 Task: Font style For heading Use Browallia New with yellow colour. font size for heading '24 Pt. 'Change the font style of data to Browallia Newand font size to  16 Pt. Change the alignment of both headline & data to  Align top. In the sheet  Attendance Sheet for Weekly Monitoringbook
Action: Mouse moved to (48, 136)
Screenshot: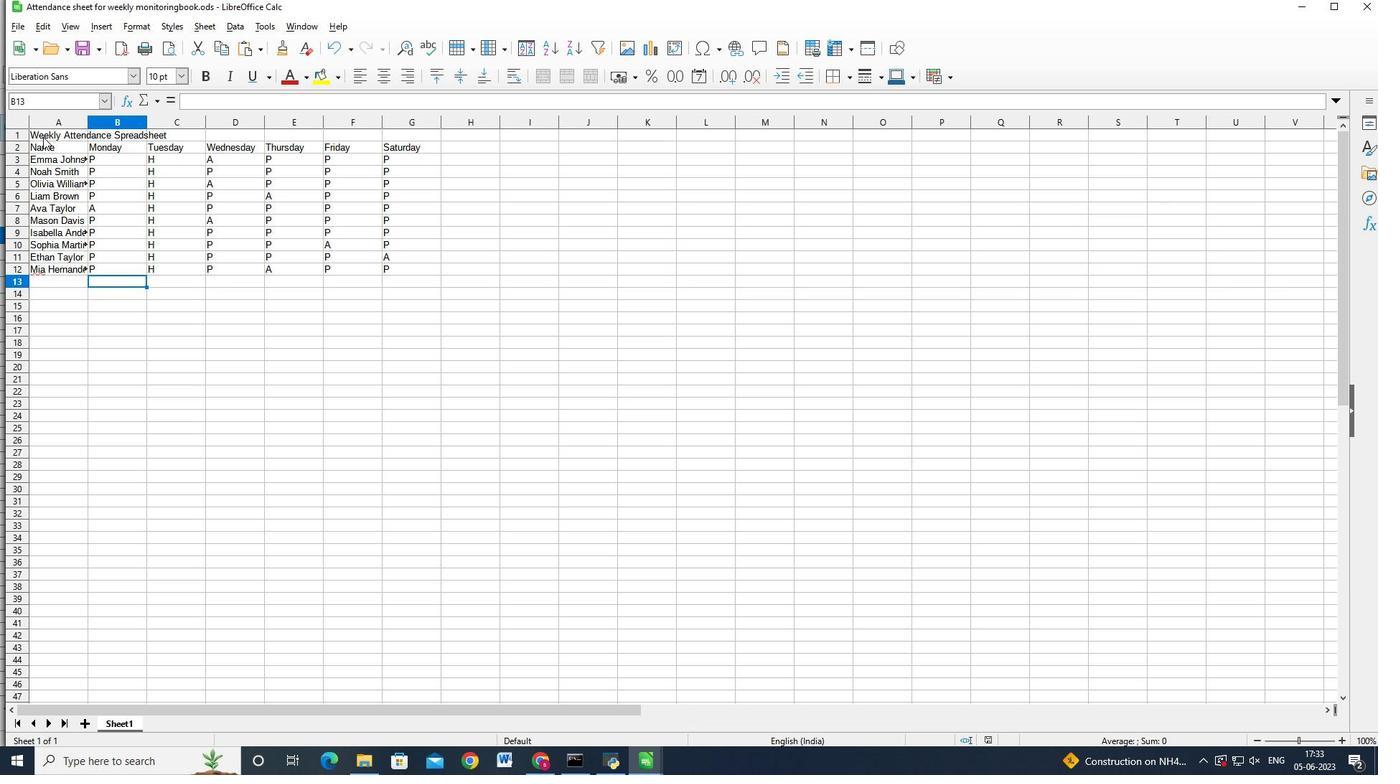 
Action: Mouse pressed left at (48, 136)
Screenshot: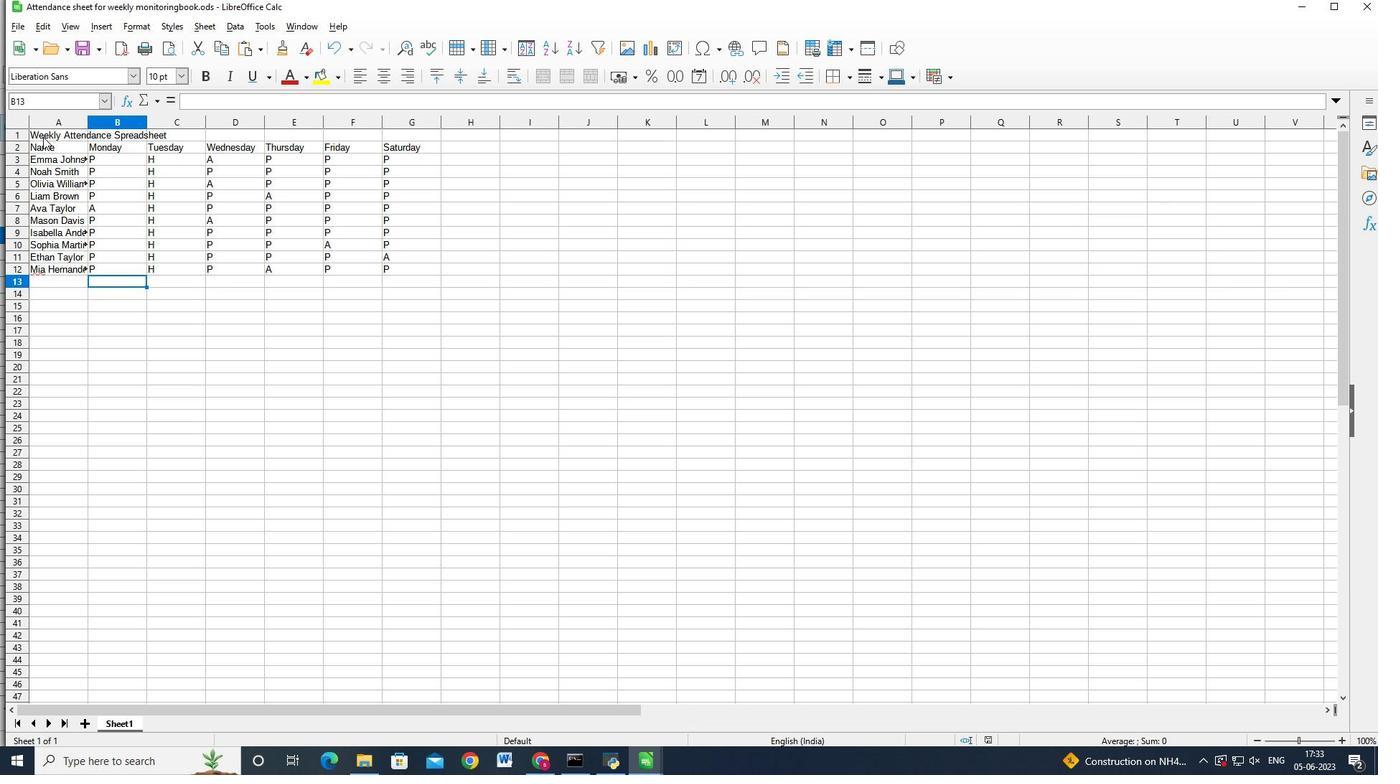 
Action: Mouse moved to (68, 132)
Screenshot: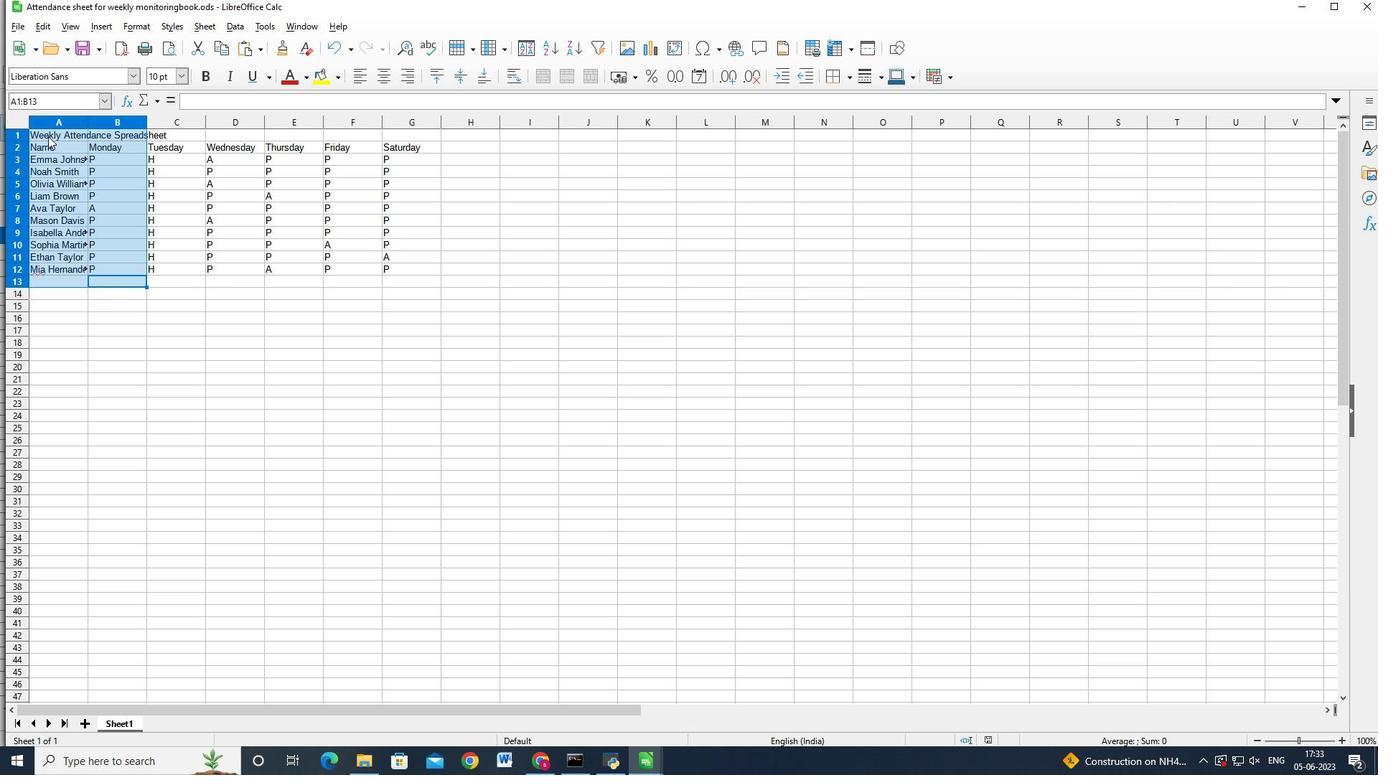 
Action: Mouse pressed left at (68, 132)
Screenshot: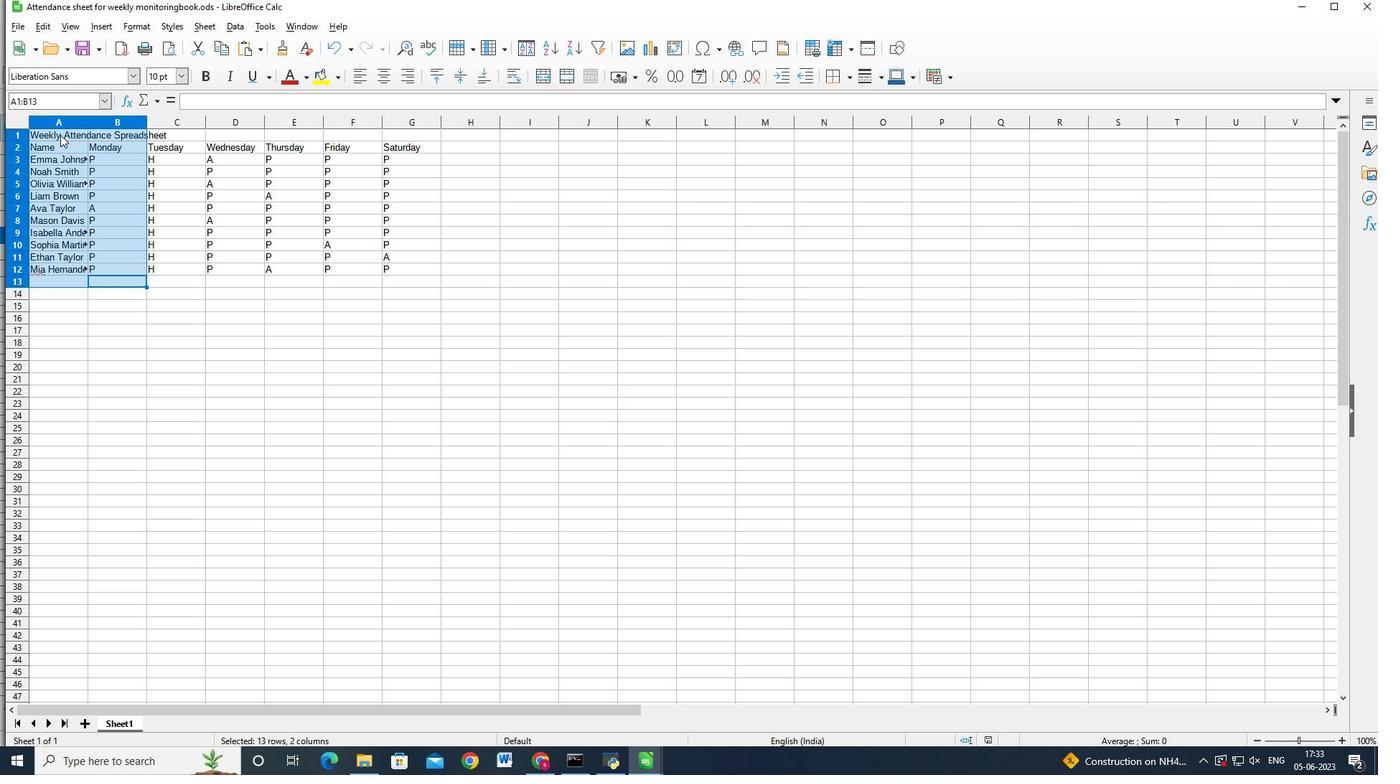 
Action: Mouse moved to (283, 284)
Screenshot: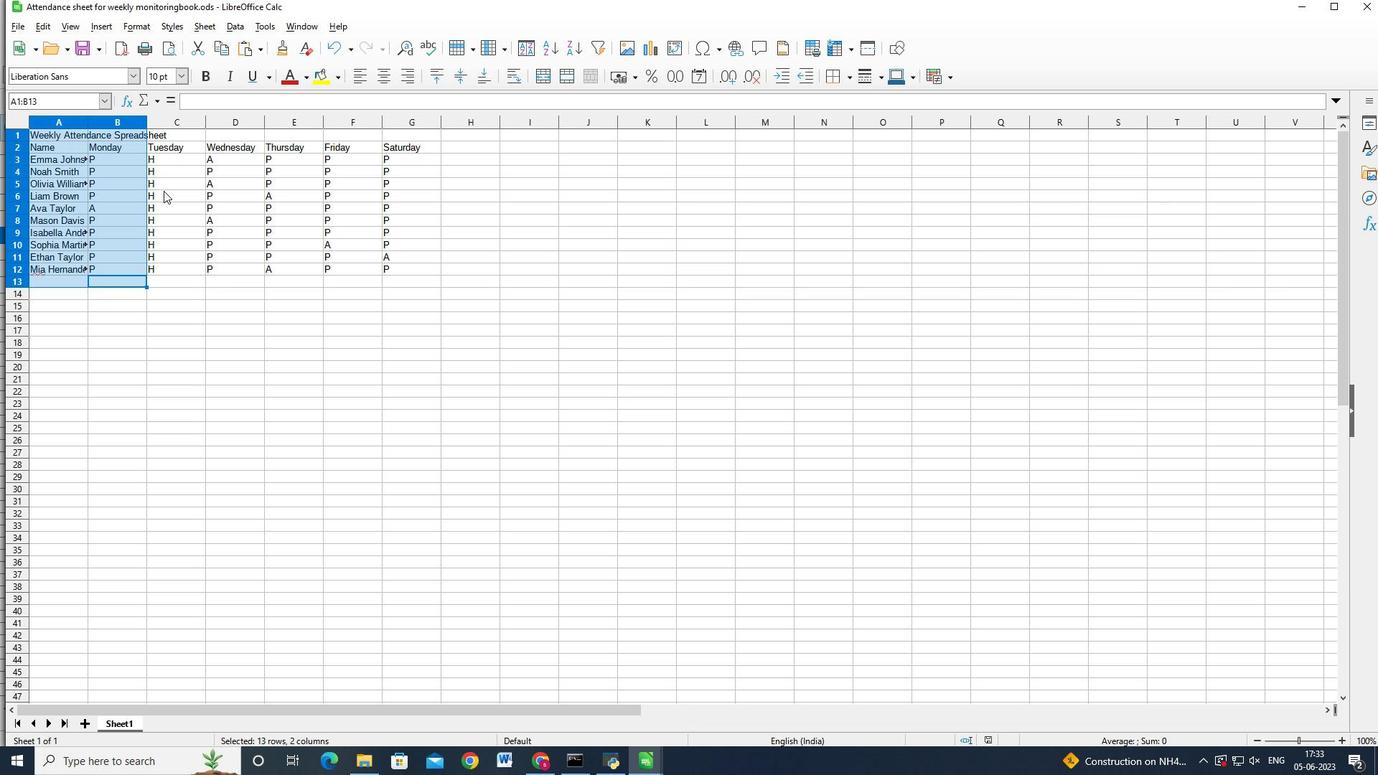 
Action: Mouse pressed right at (283, 284)
Screenshot: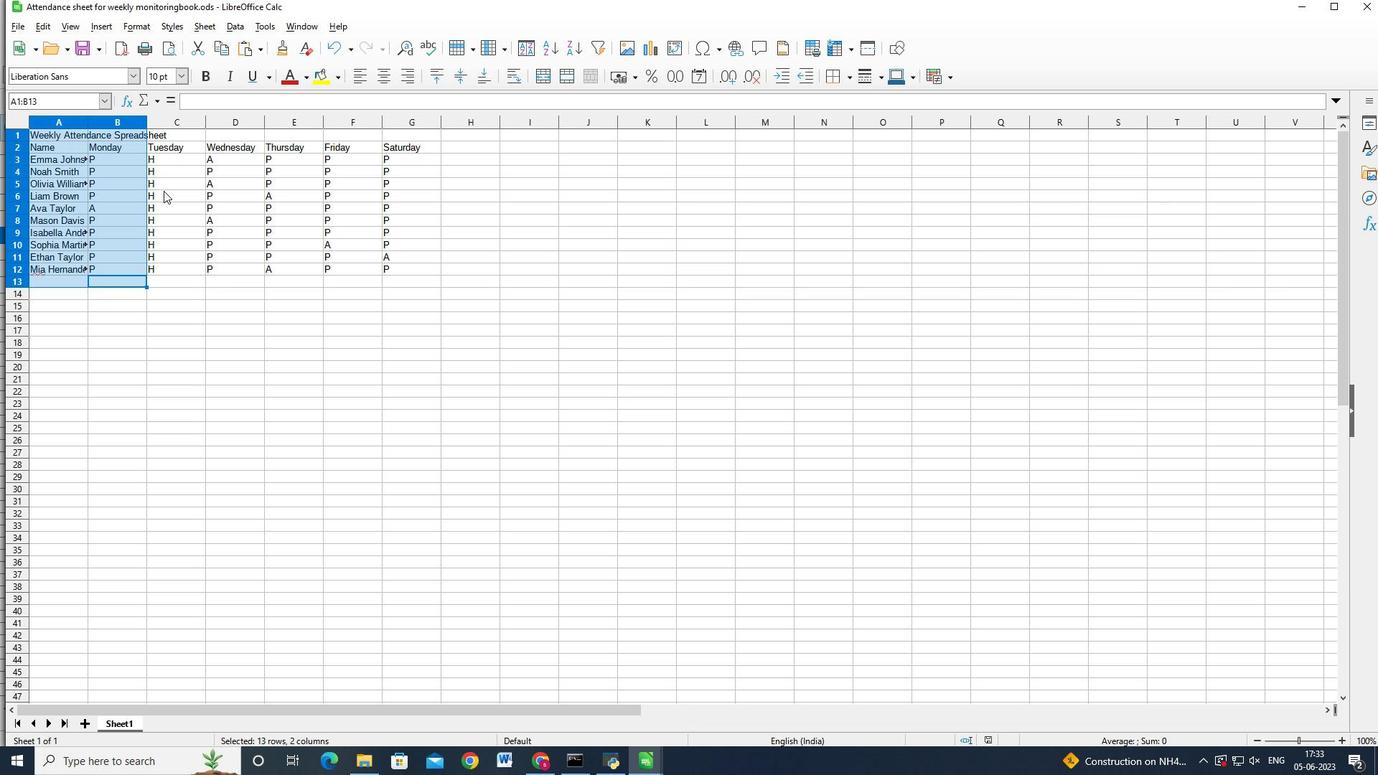 
Action: Mouse moved to (242, 347)
Screenshot: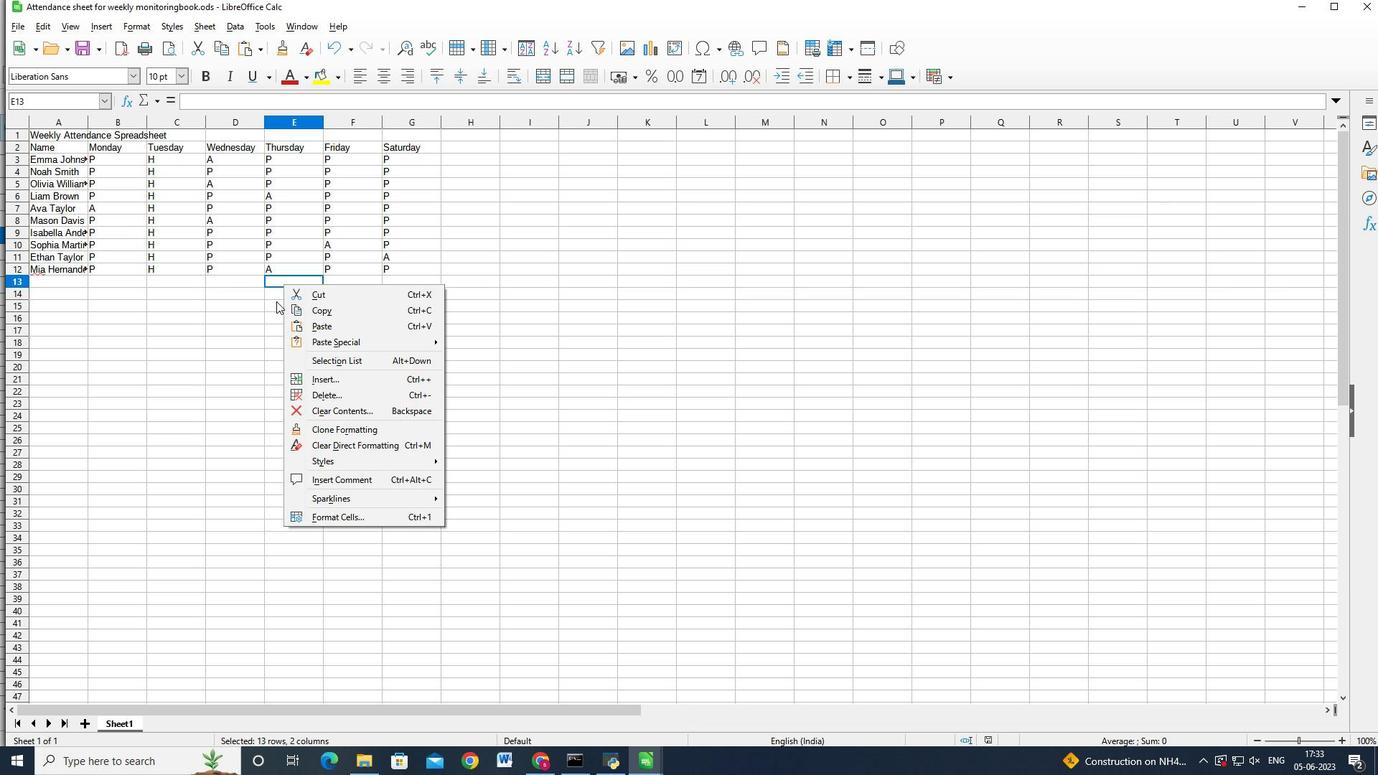 
Action: Mouse pressed left at (242, 347)
Screenshot: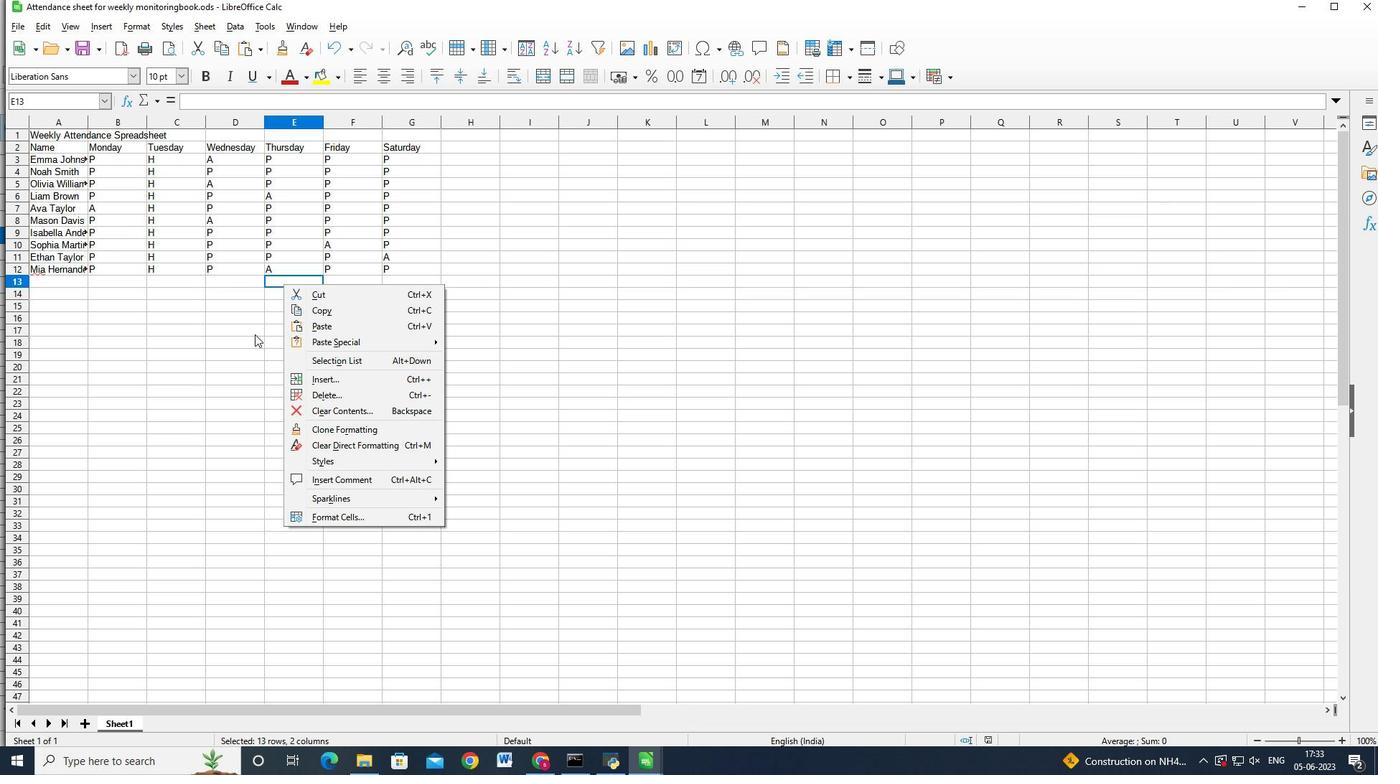 
Action: Mouse moved to (111, 129)
Screenshot: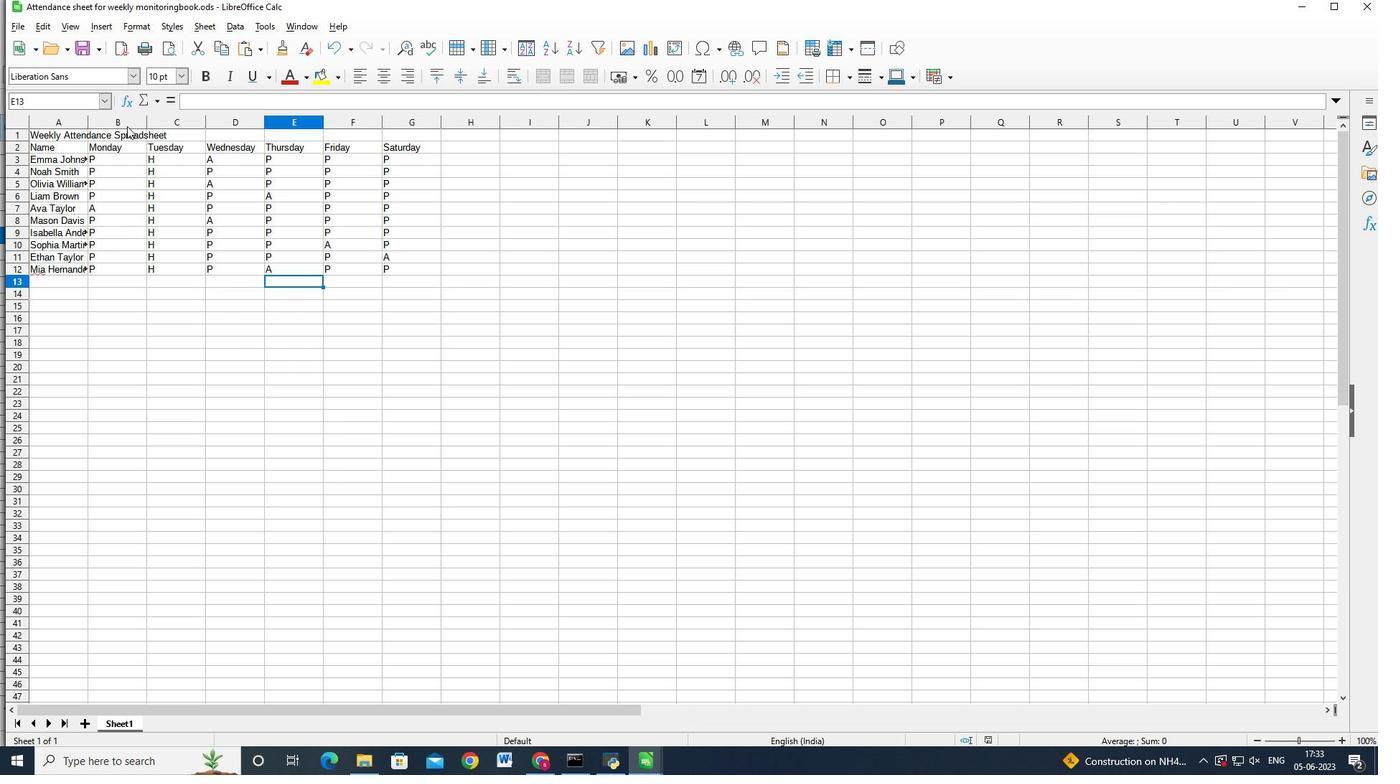 
Action: Key pressed <Key.up><Key.up><Key.up><Key.up><Key.left><Key.left><Key.up><Key.up><Key.up><Key.left><Key.left><Key.up><Key.up><Key.up><Key.up><Key.up><Key.shift><Key.right><Key.right>
Screenshot: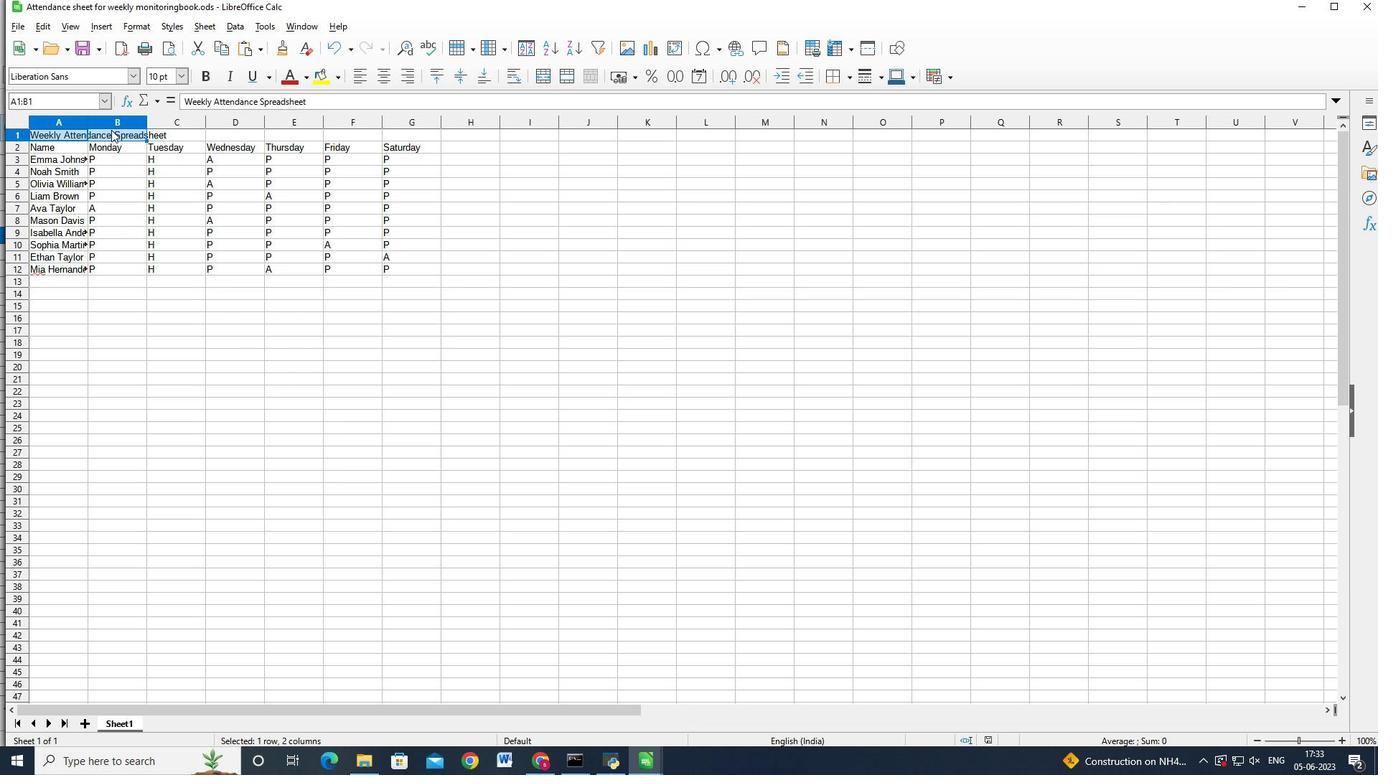 
Action: Mouse moved to (74, 78)
Screenshot: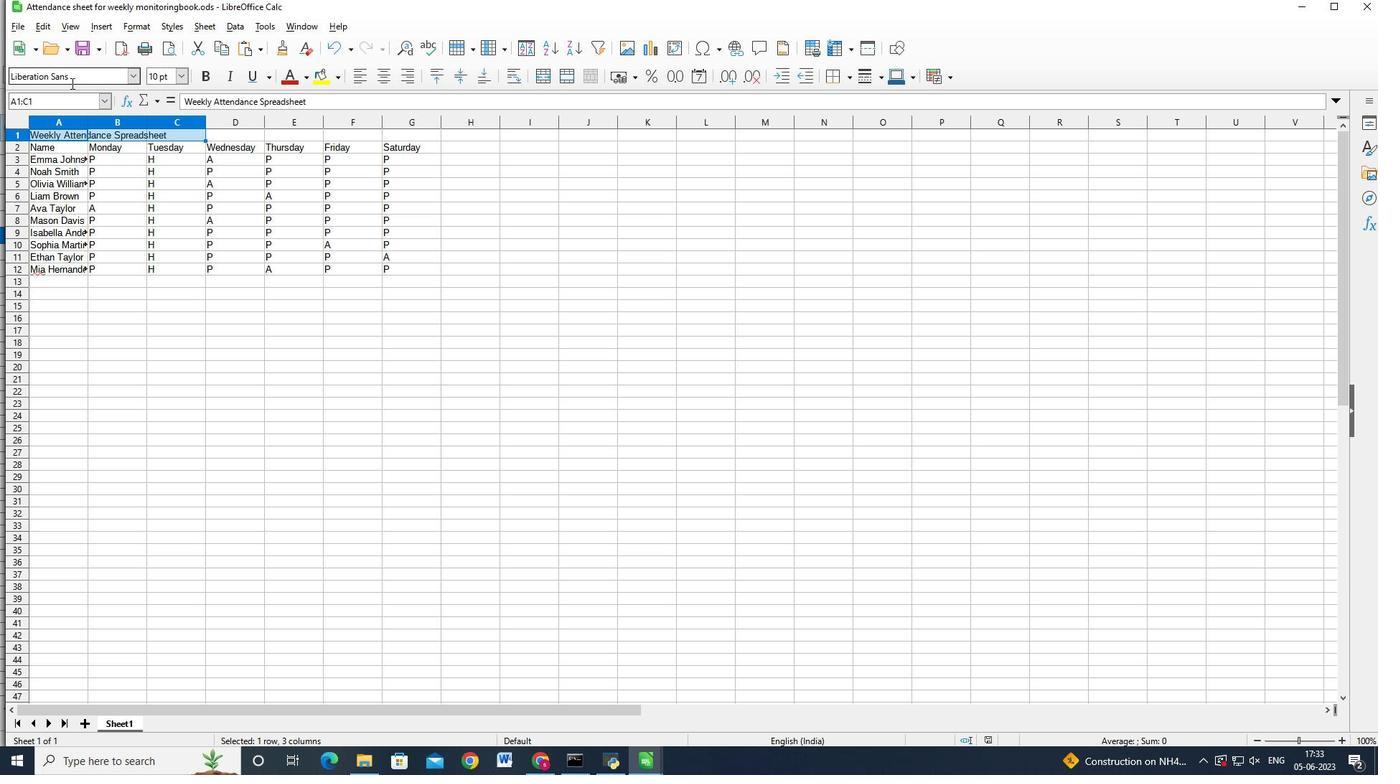 
Action: Mouse pressed left at (74, 78)
Screenshot: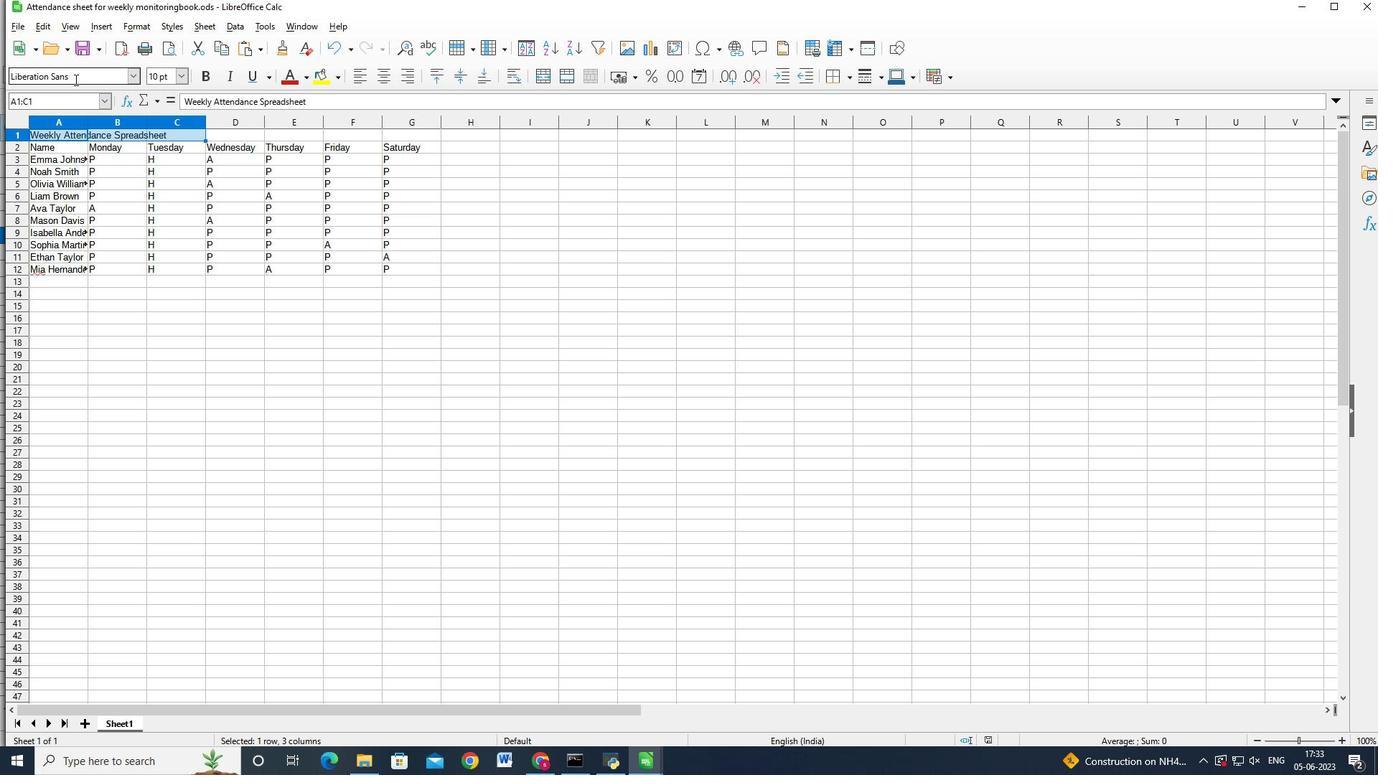 
Action: Key pressed <Key.backspace><Key.backspace><Key.backspace><Key.backspace><Key.backspace><Key.backspace><Key.backspace><Key.backspace><Key.backspace><Key.backspace><Key.backspace><Key.backspace><Key.backspace><Key.backspace><Key.backspace><Key.shift>Browallia<Key.space><Key.shift>Nw<Key.enter>
Screenshot: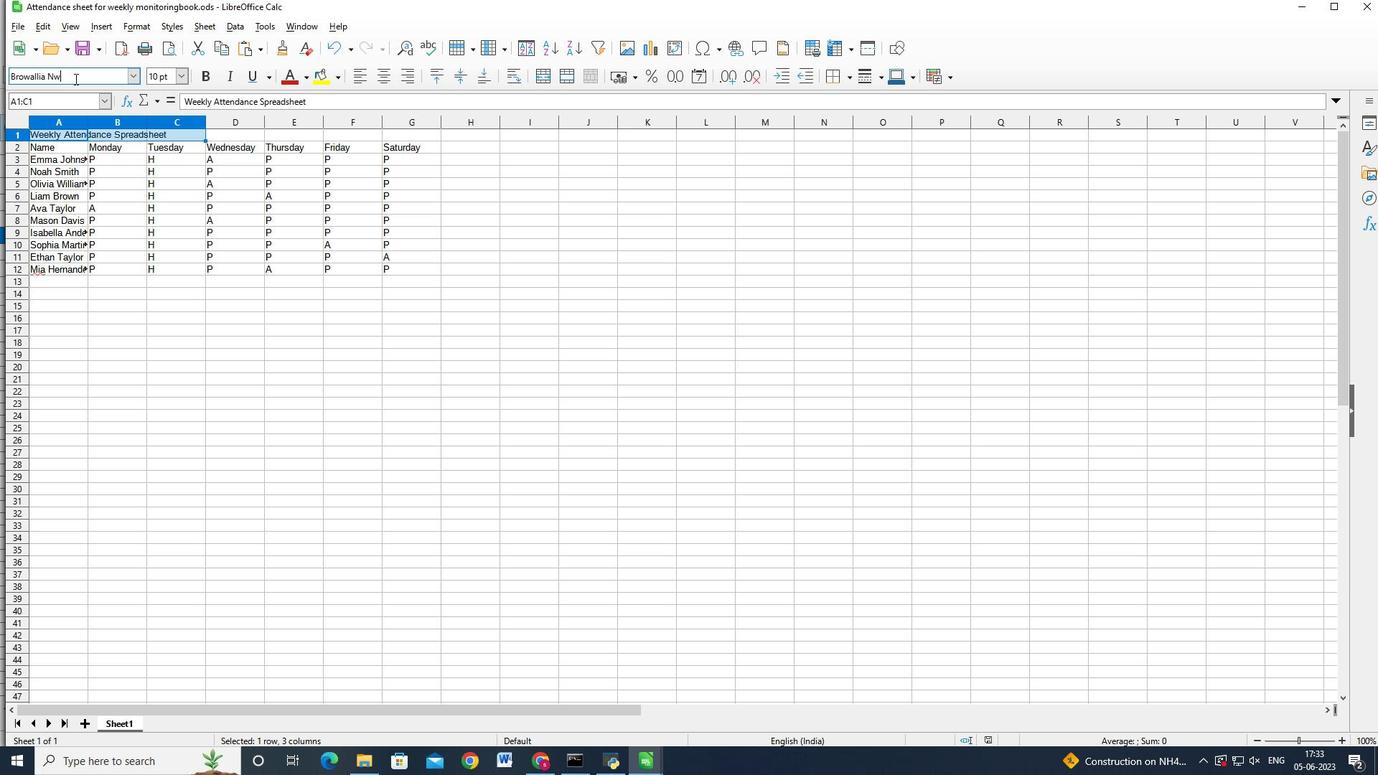 
Action: Mouse pressed left at (74, 78)
Screenshot: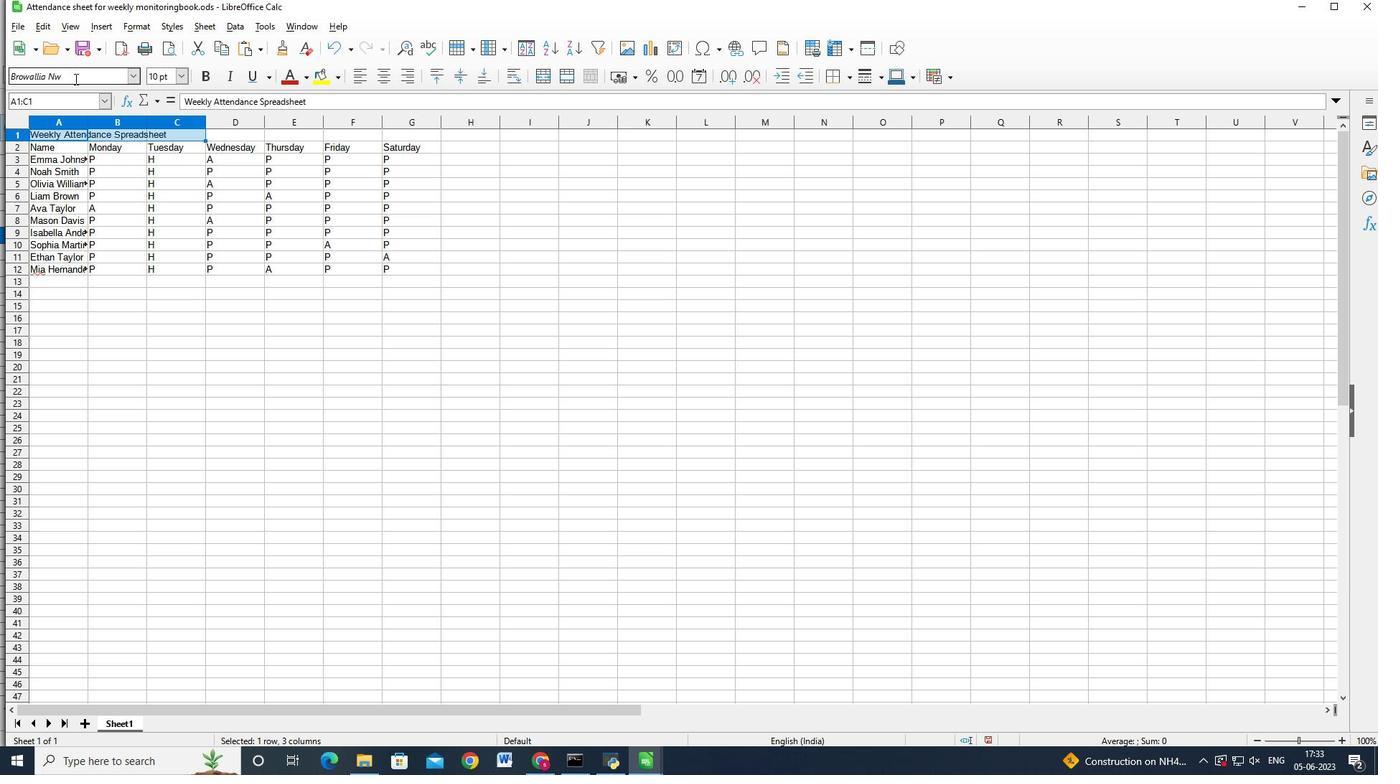 
Action: Key pressed <Key.backspace>ew<Key.enter>
Screenshot: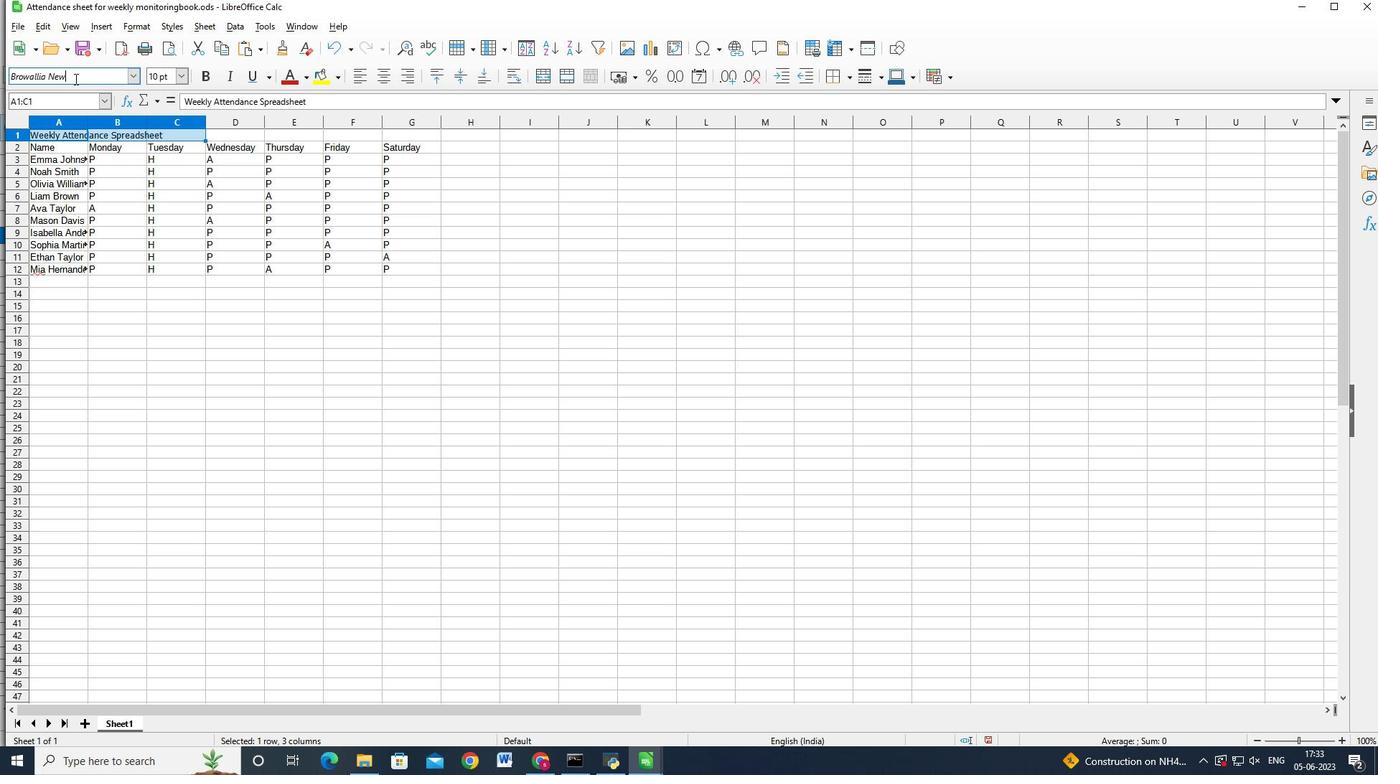 
Action: Mouse moved to (303, 76)
Screenshot: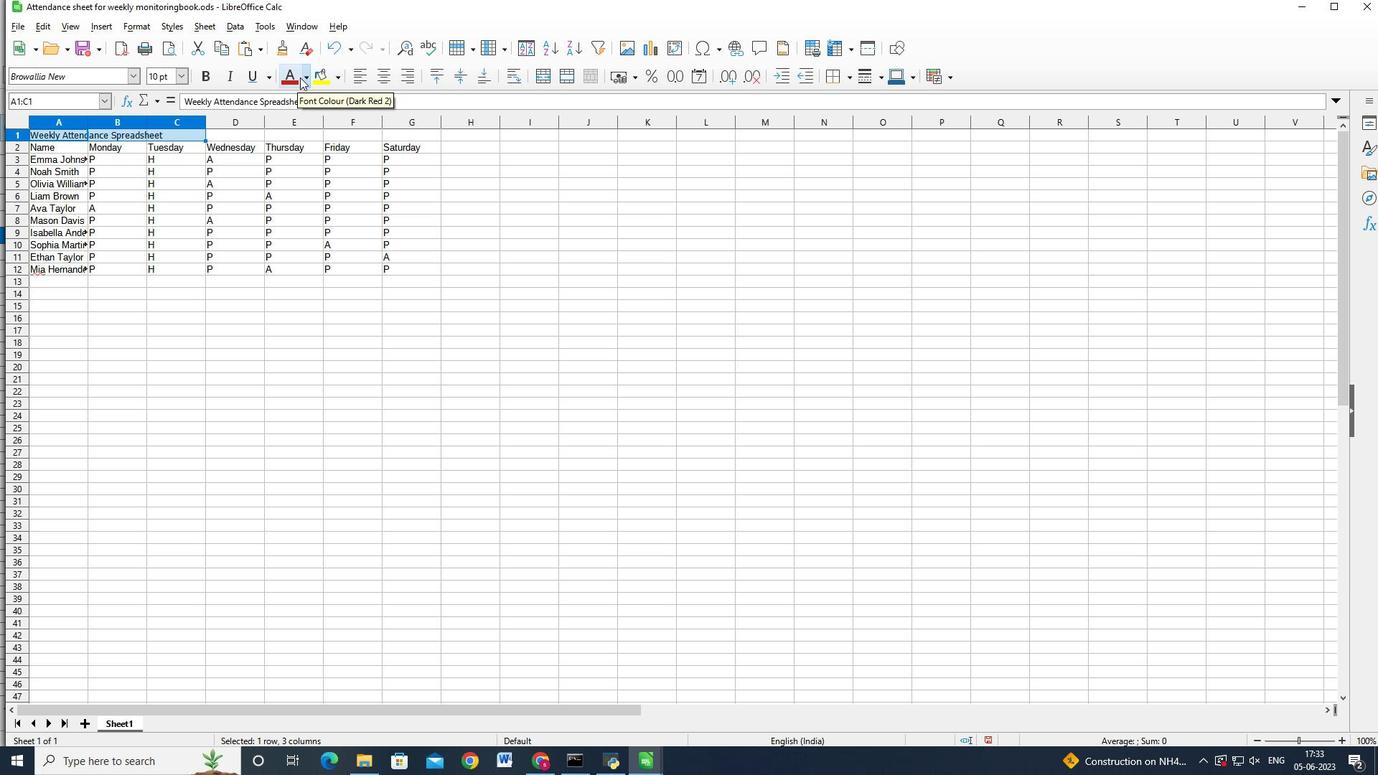 
Action: Mouse pressed left at (303, 76)
Screenshot: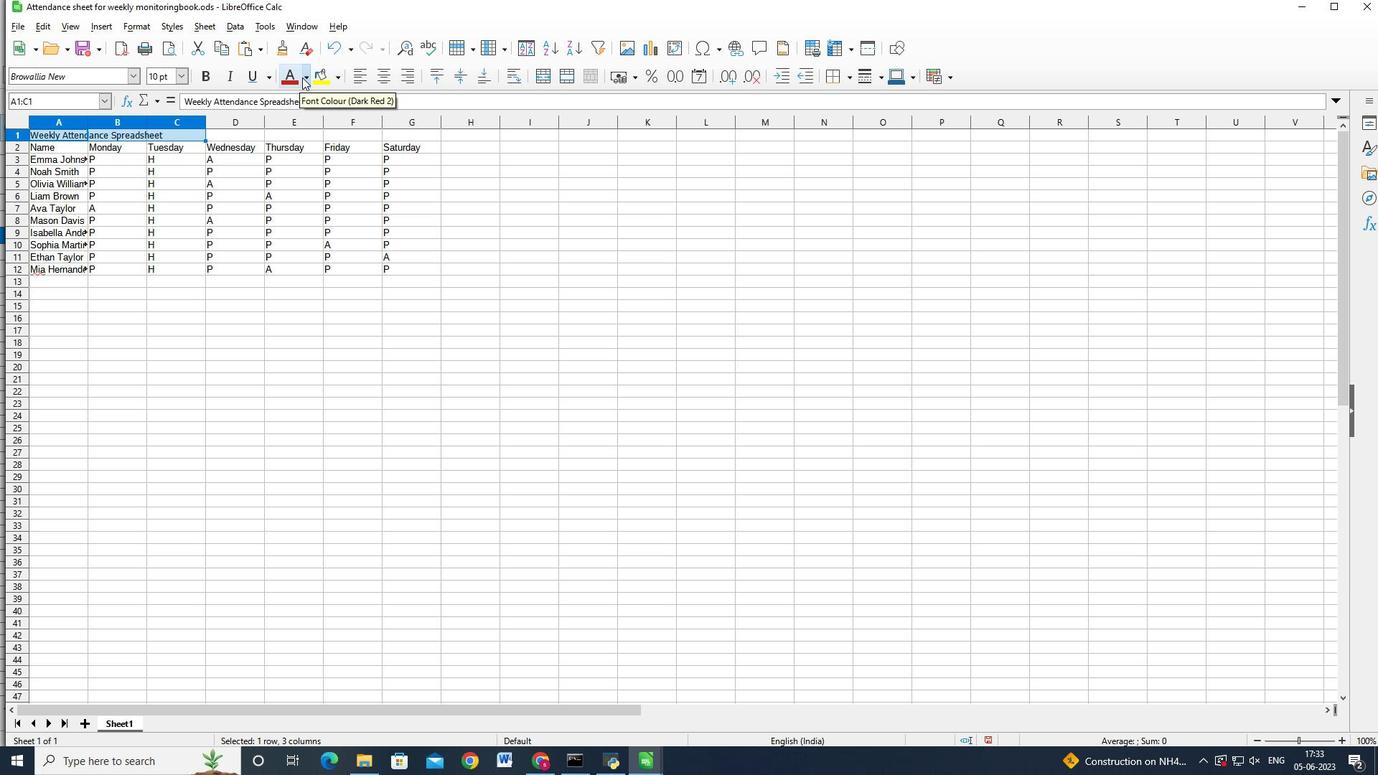 
Action: Mouse moved to (401, 308)
Screenshot: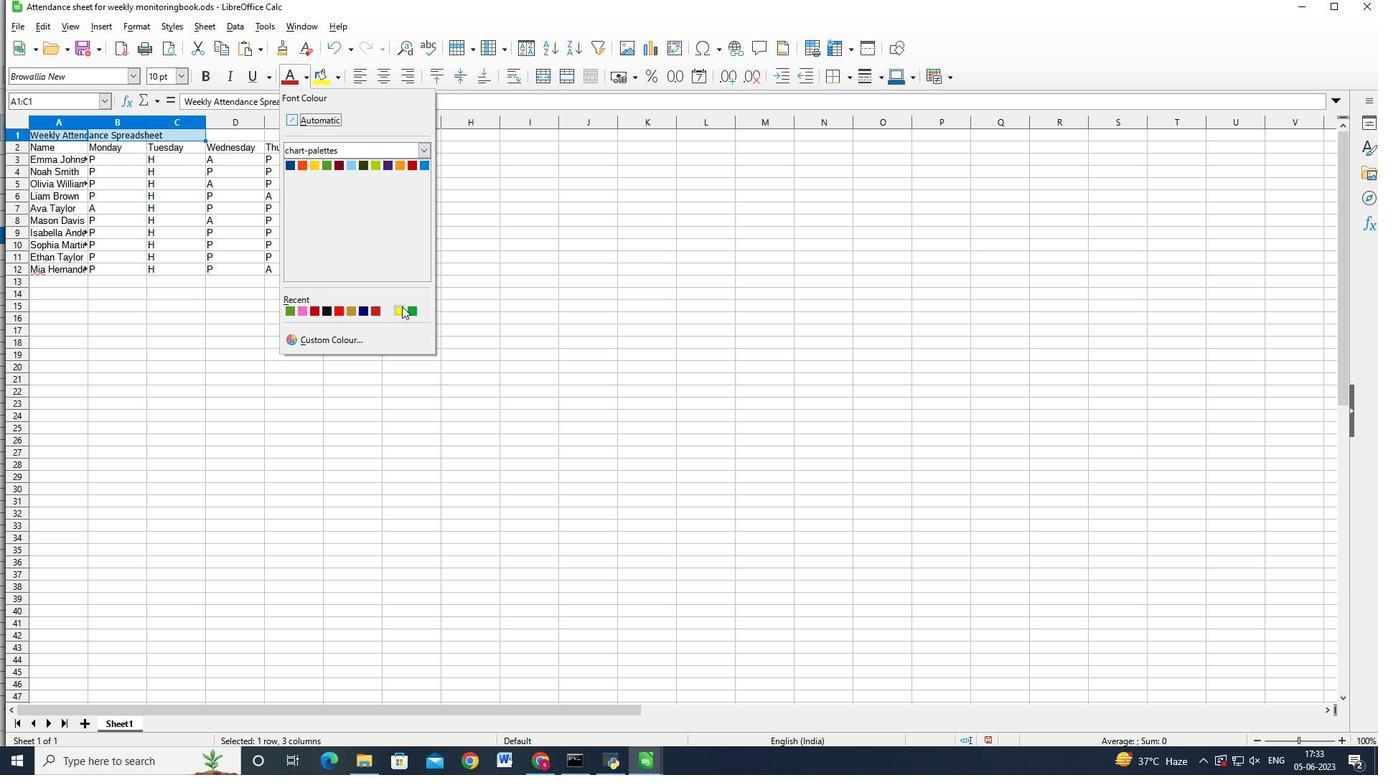 
Action: Mouse pressed left at (401, 308)
Screenshot: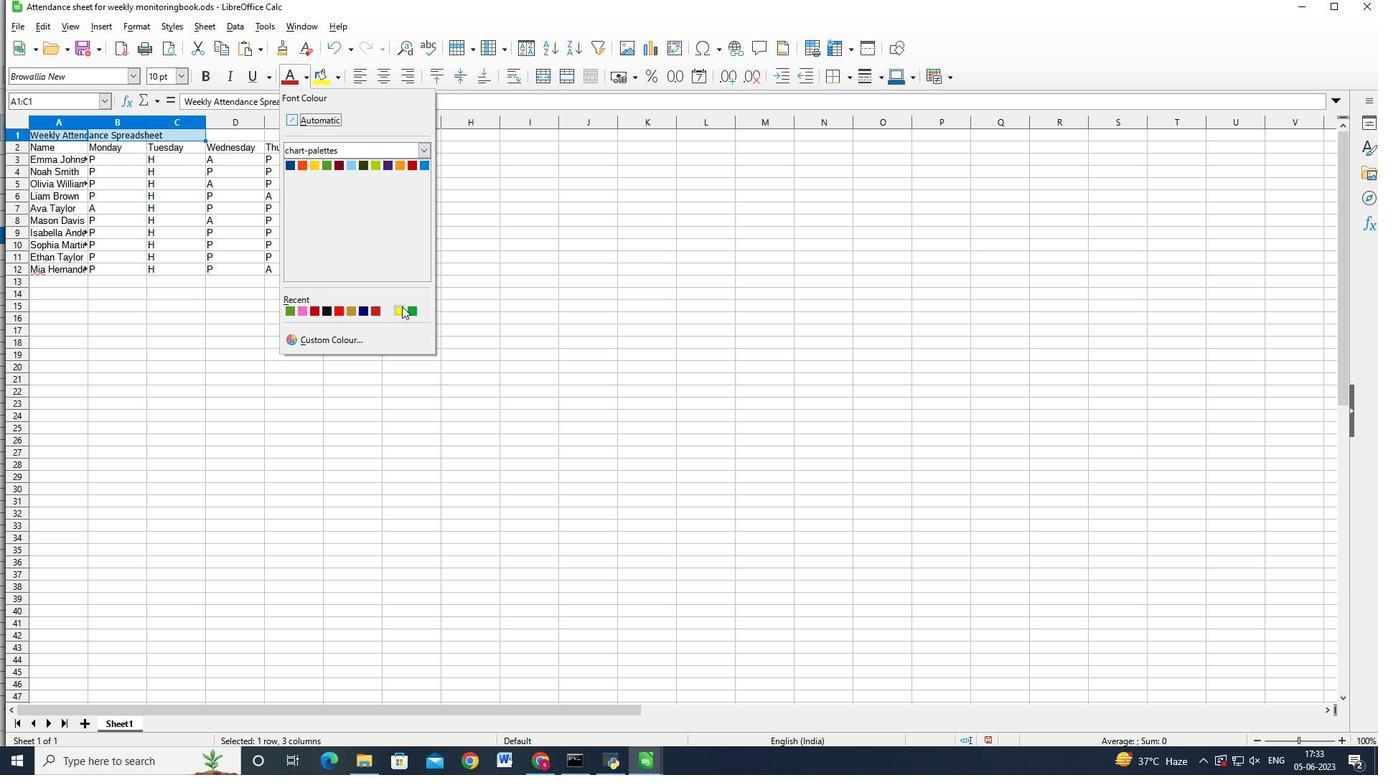 
Action: Mouse moved to (185, 76)
Screenshot: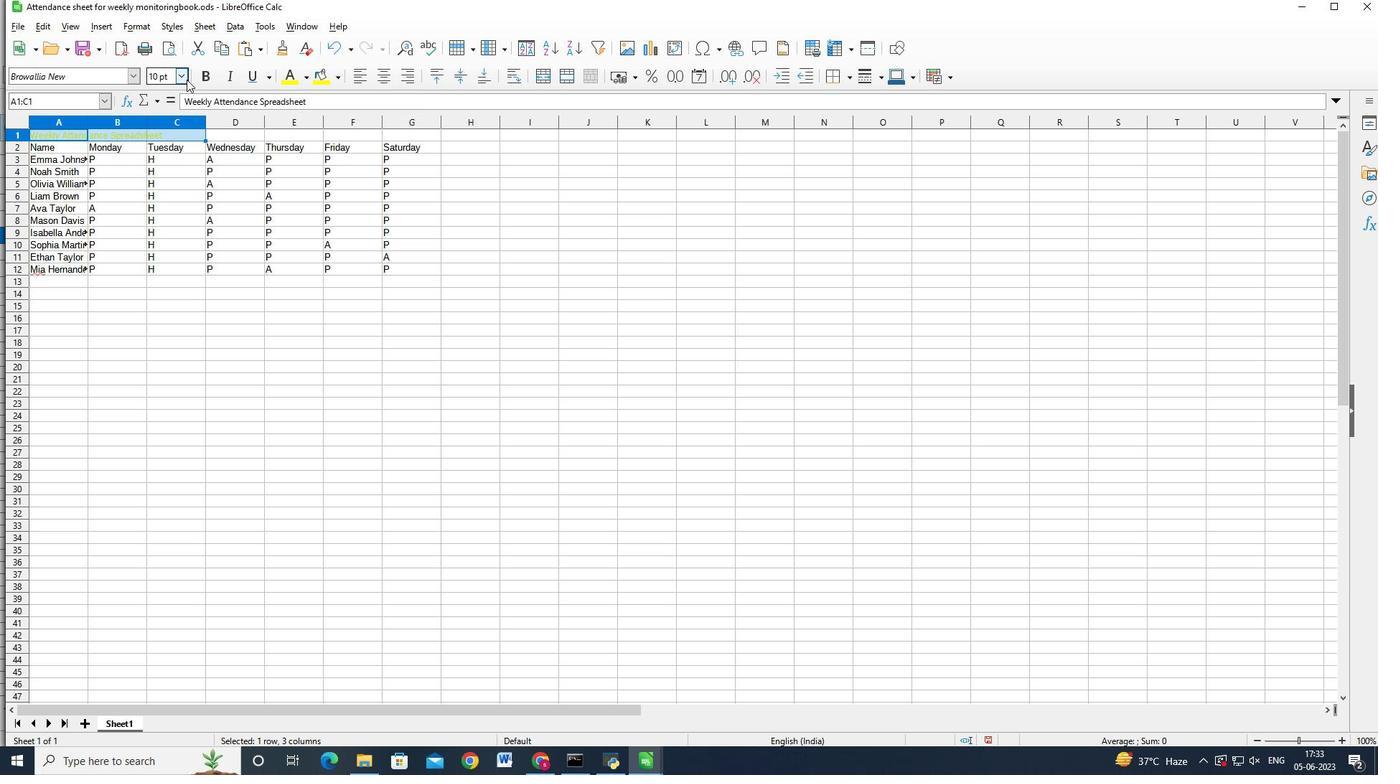 
Action: Mouse pressed left at (185, 76)
Screenshot: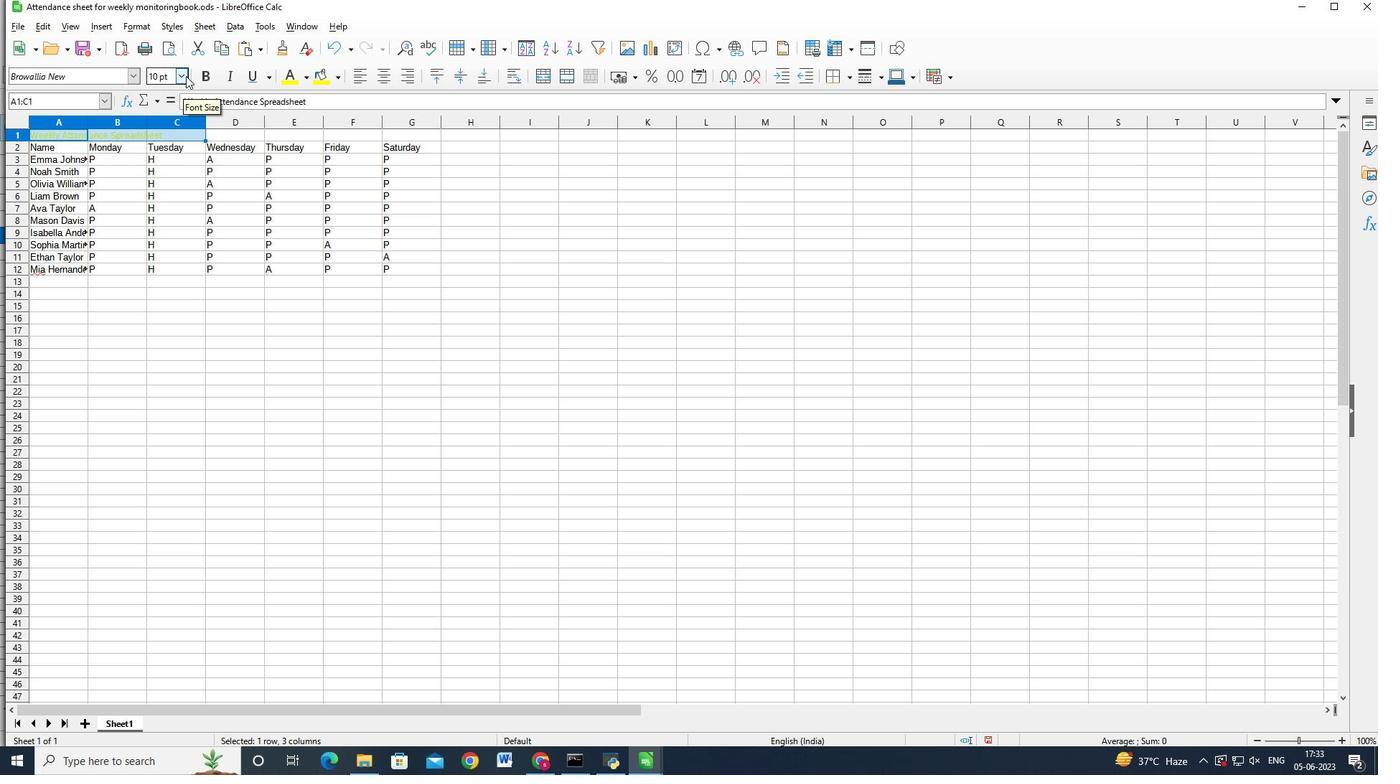 
Action: Mouse moved to (154, 284)
Screenshot: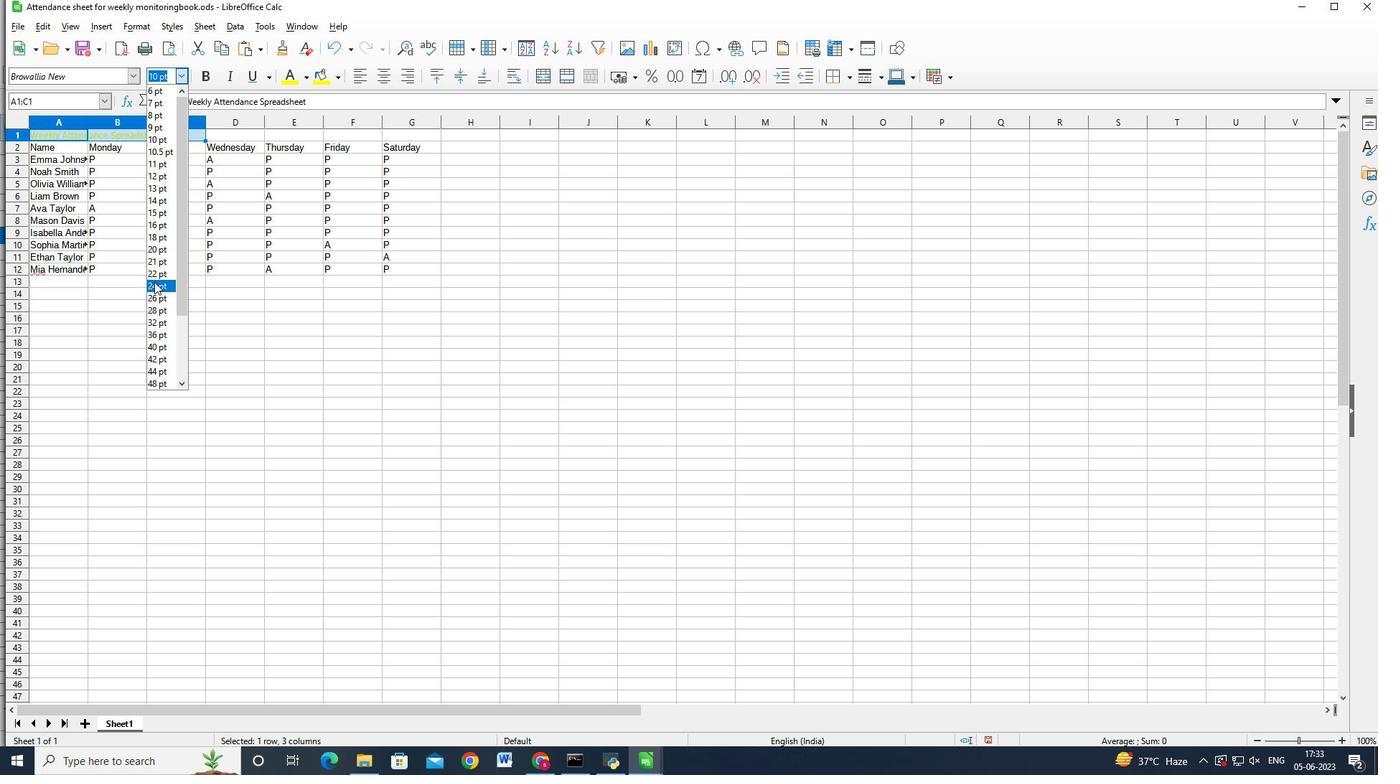 
Action: Mouse pressed left at (154, 284)
Screenshot: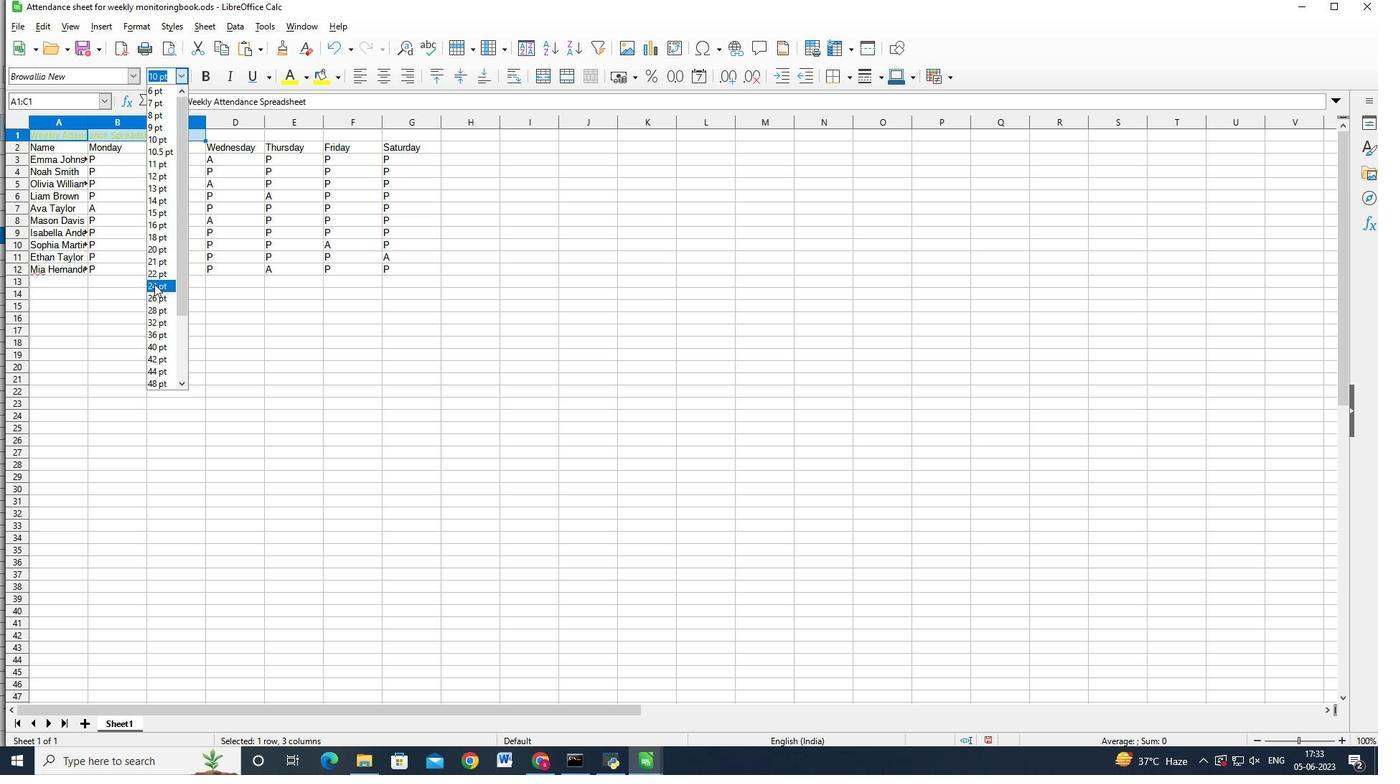 
Action: Mouse moved to (65, 162)
Screenshot: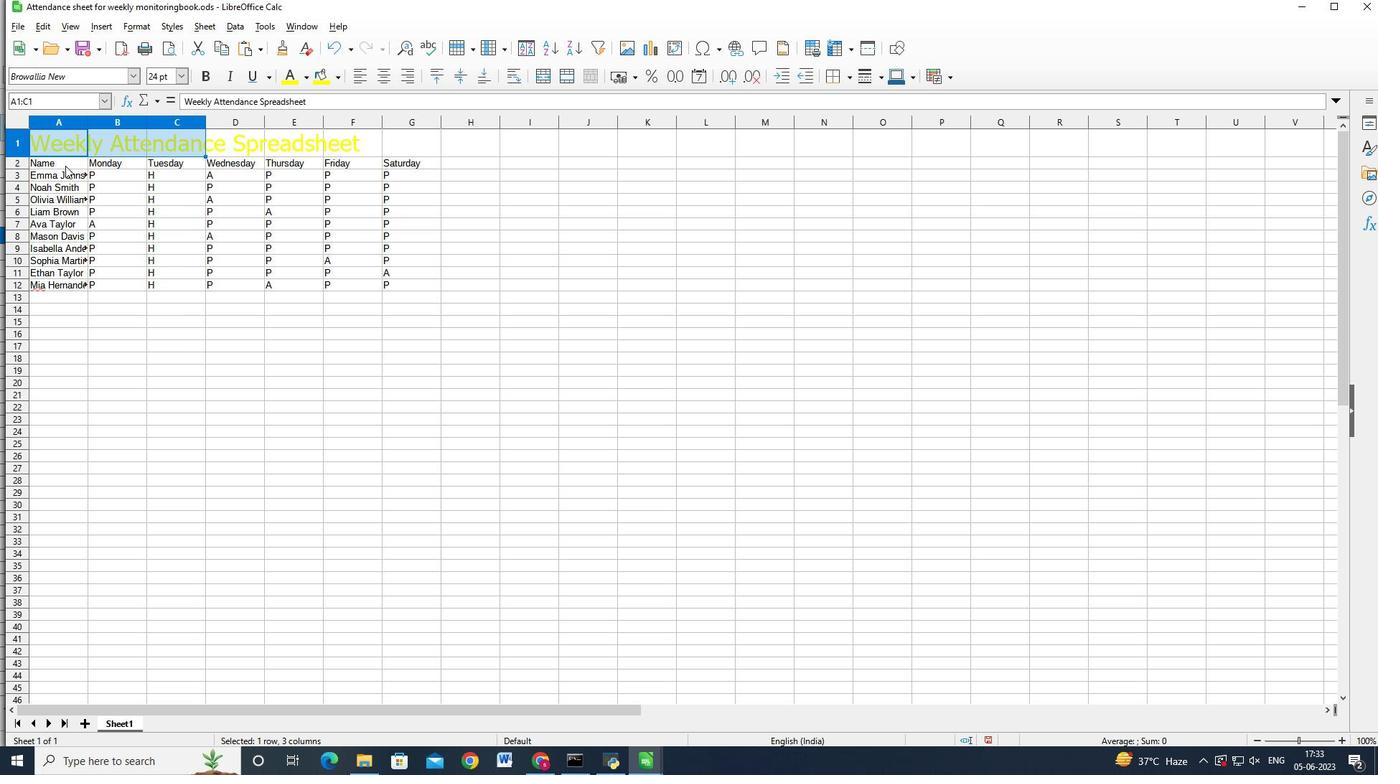 
Action: Mouse pressed left at (65, 162)
Screenshot: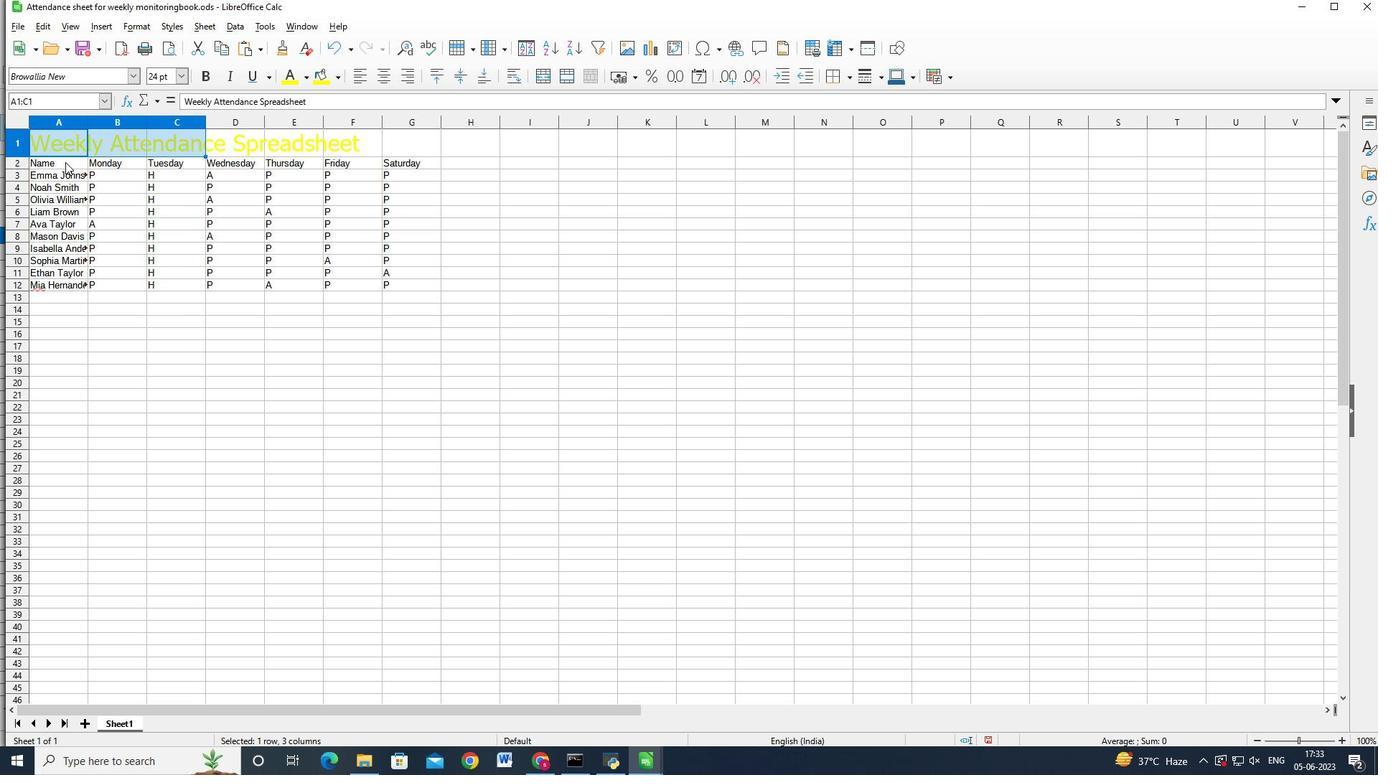 
Action: Key pressed <Key.caps_lock><Key.right><Key.right><Key.right><Key.left><Key.left><Key.left><Key.left><Key.shift><Key.right><Key.right><Key.right><Key.right><Key.right><Key.right><Key.down><Key.down><Key.down><Key.down><Key.down><Key.down><Key.down><Key.down><Key.down><Key.down>
Screenshot: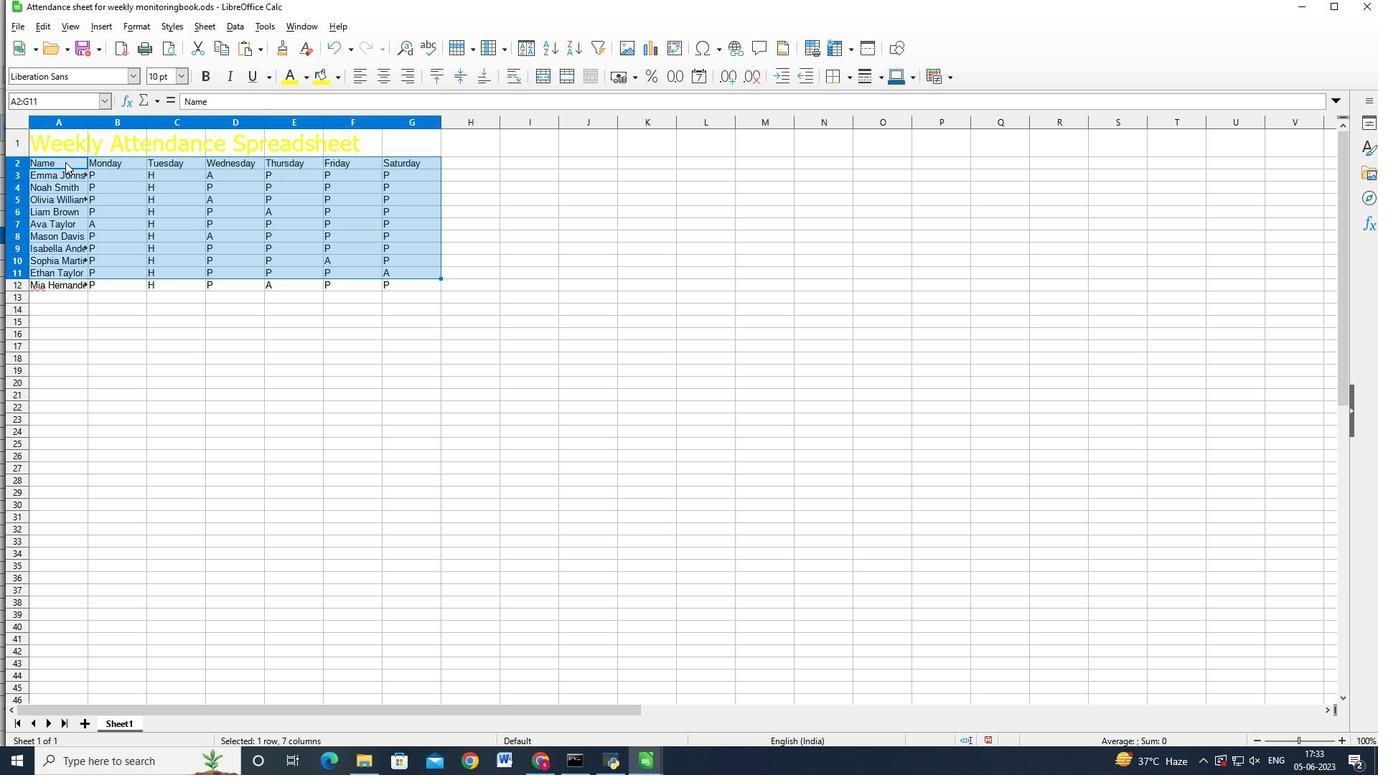 
Action: Mouse moved to (71, 79)
Screenshot: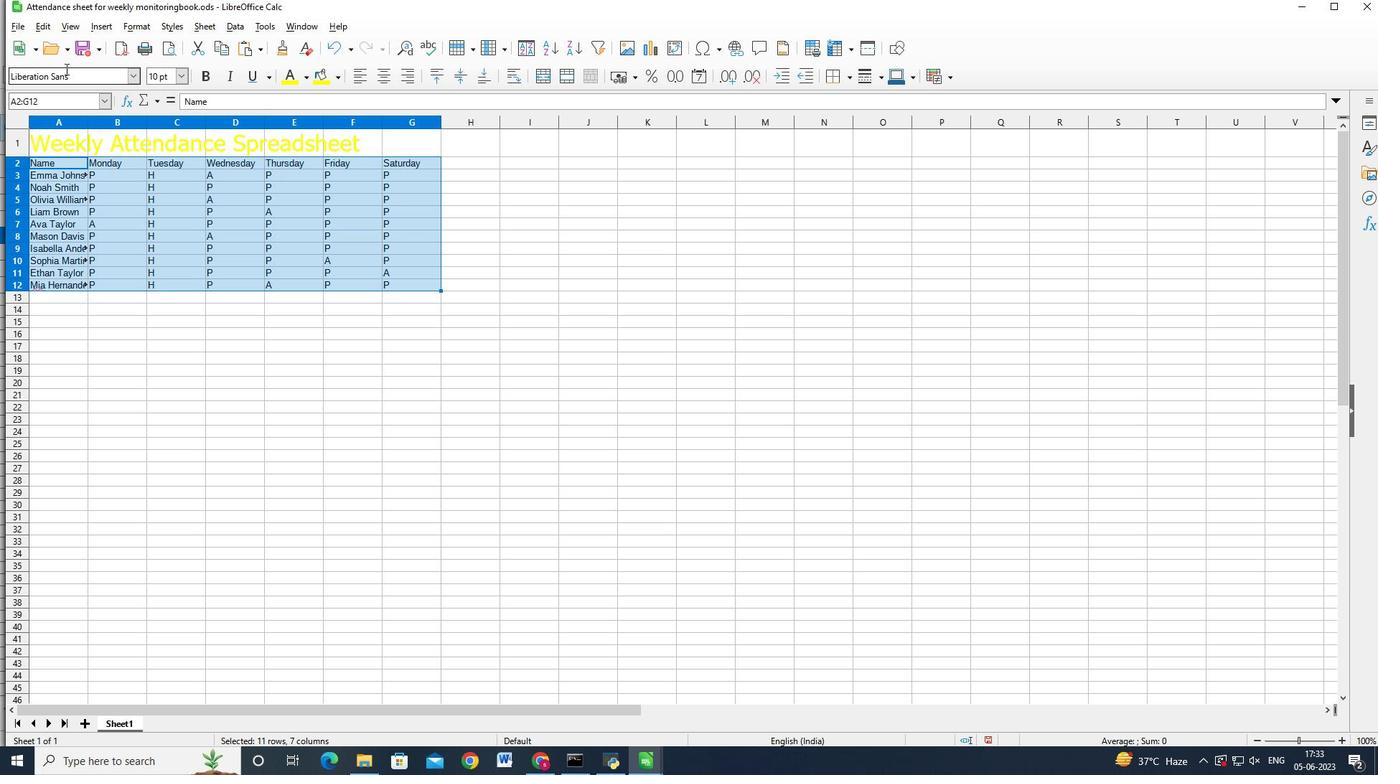 
Action: Mouse pressed left at (71, 79)
Screenshot: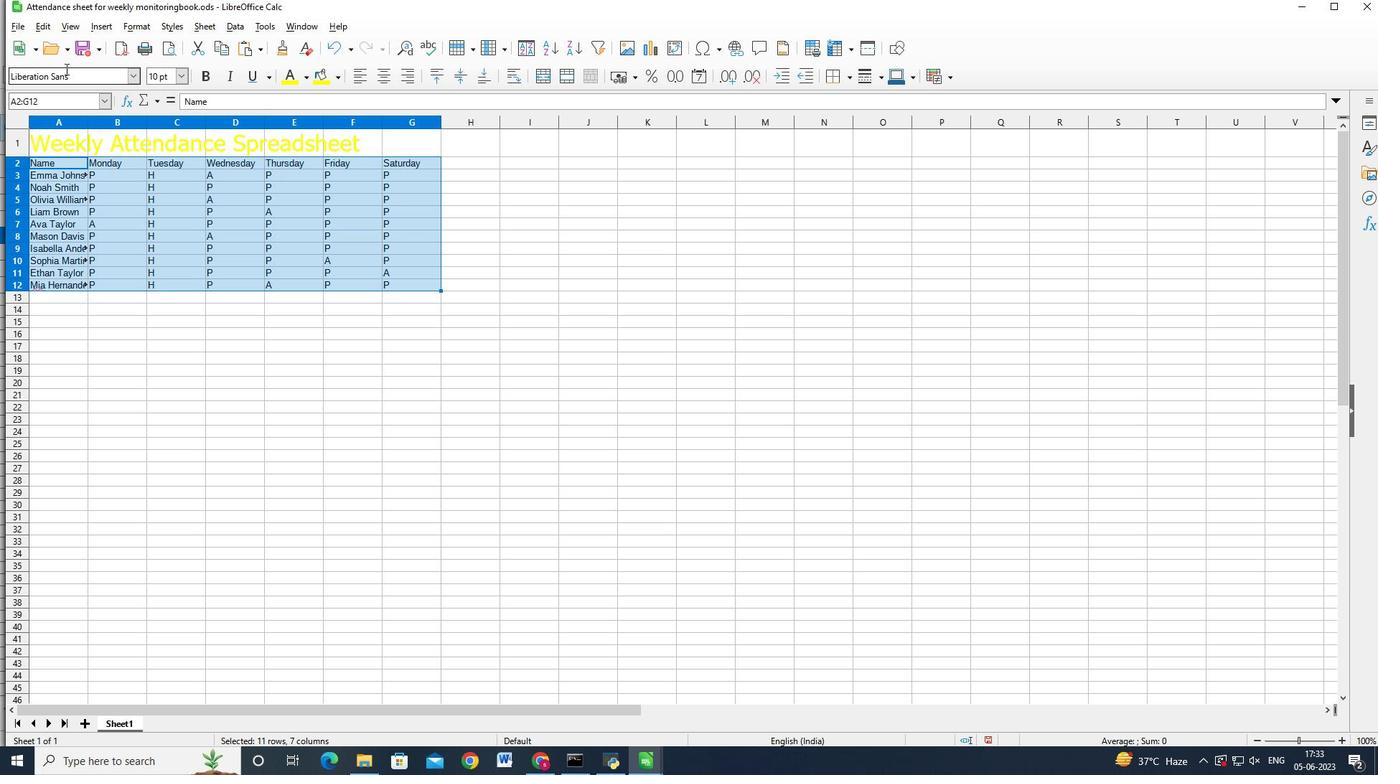 
Action: Mouse moved to (25, 73)
Screenshot: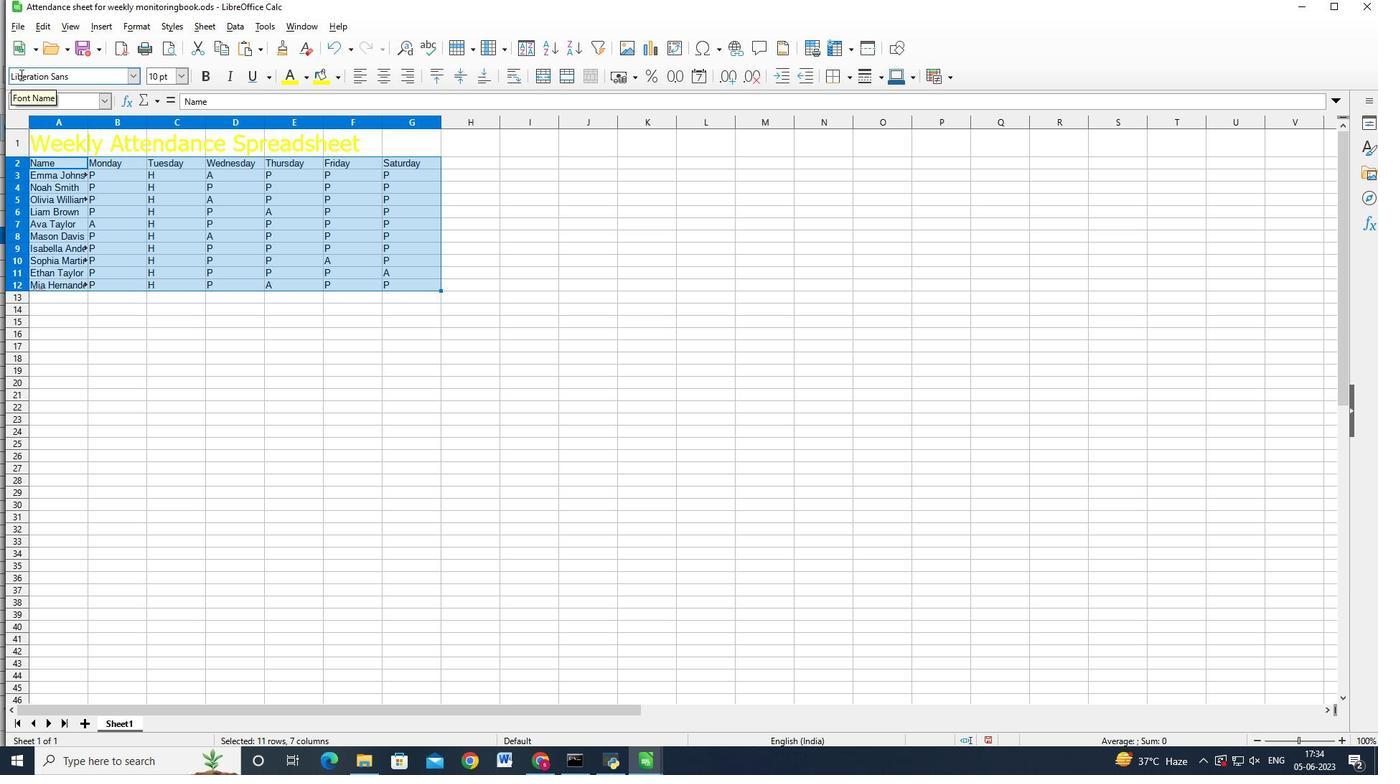 
Action: Key pressed <Key.backspace><Key.backspace><Key.backspace><Key.backspace><Key.backspace><Key.backspace><Key.backspace><Key.backspace><Key.backspace><Key.backspace><Key.backspace><Key.backspace><Key.backspace><Key.backspace><Key.backspace><Key.shift>bROWALLIA<Key.backspace><Key.backspace><Key.backspace><Key.backspace><Key.backspace><Key.caps_lock>allia<Key.space><Key.shift>Newand<Key.enter>
Screenshot: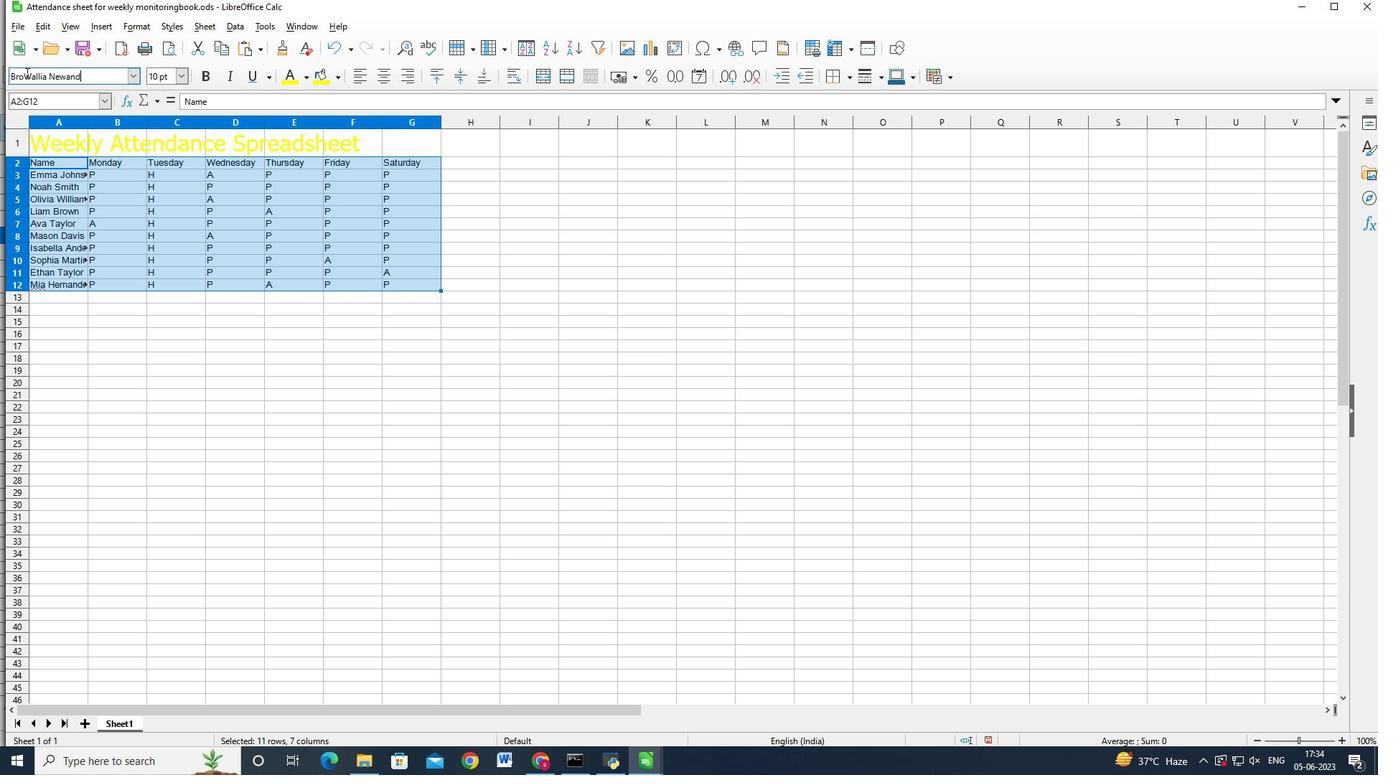 
Action: Mouse moved to (178, 75)
Screenshot: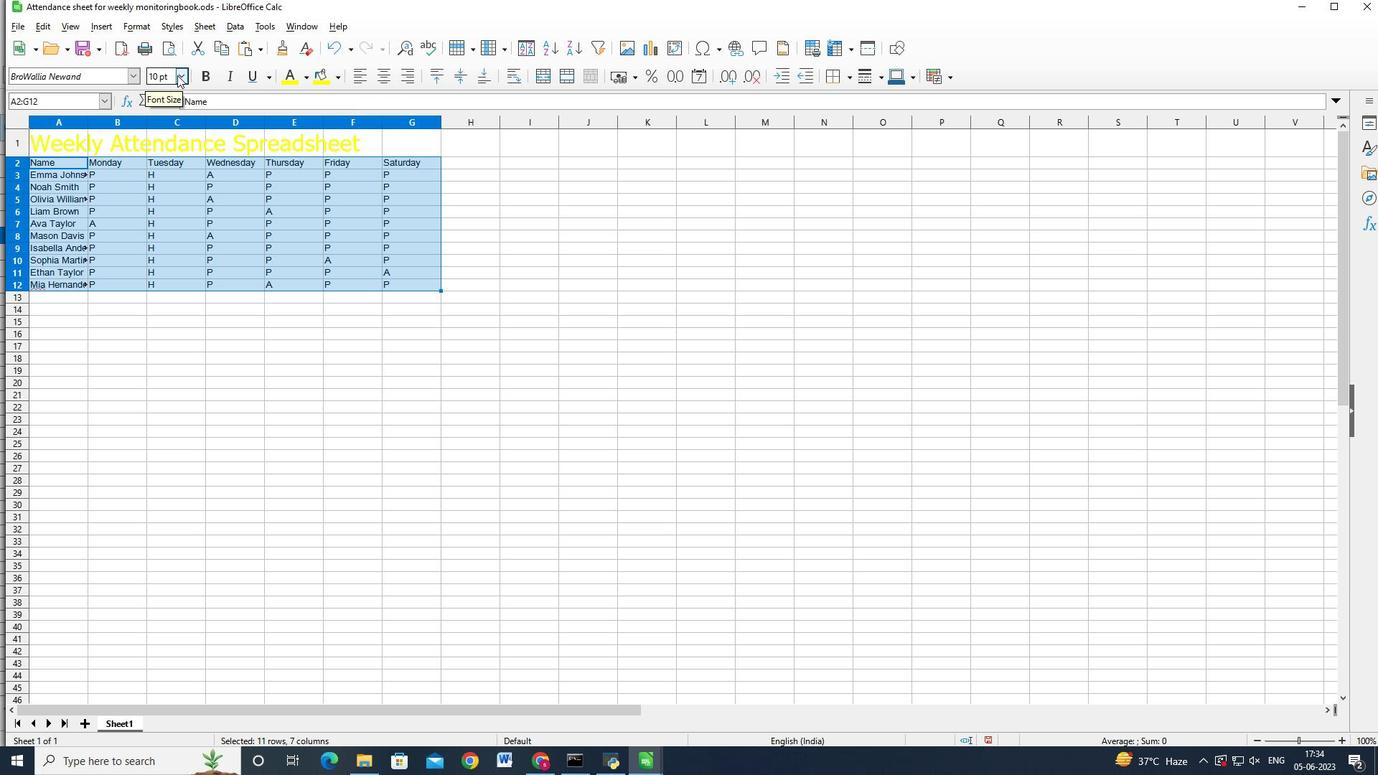 
Action: Mouse pressed left at (178, 75)
Screenshot: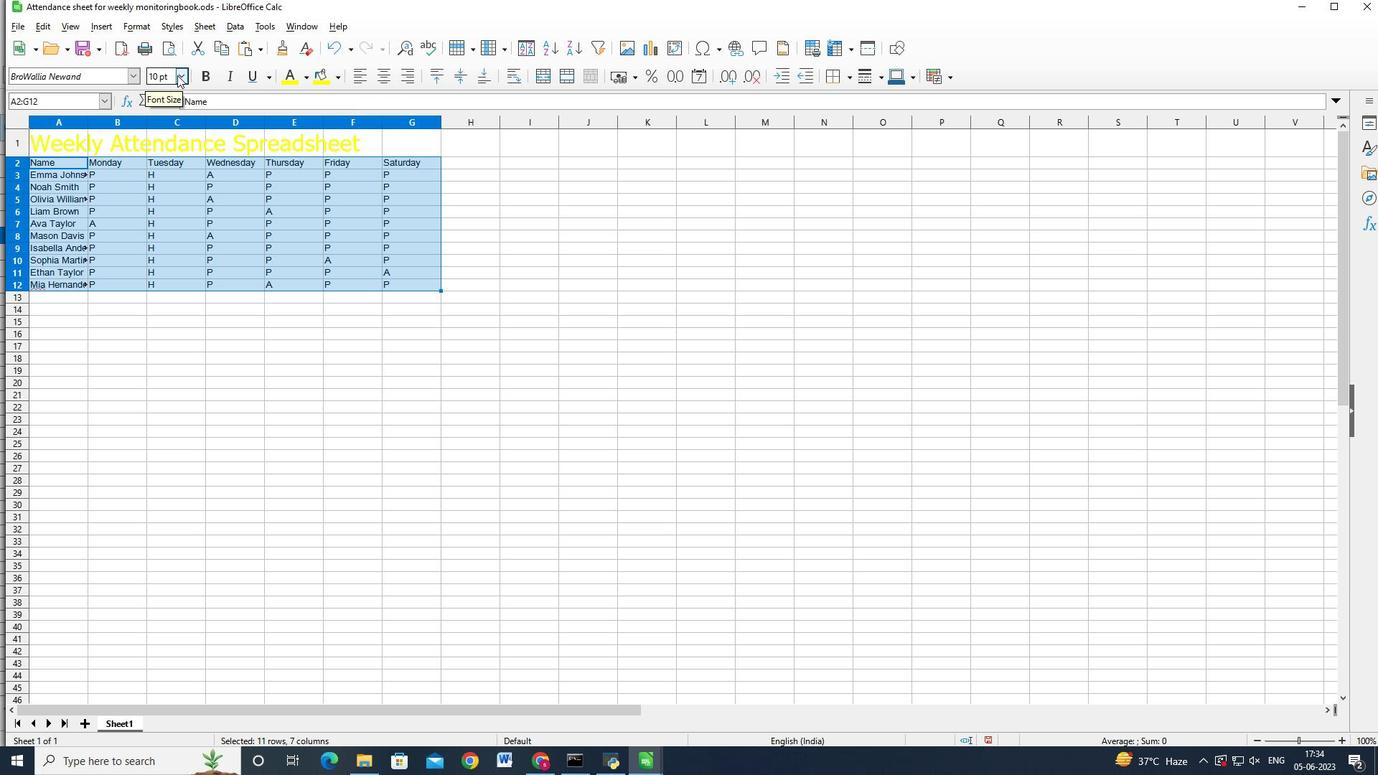 
Action: Mouse moved to (160, 225)
Screenshot: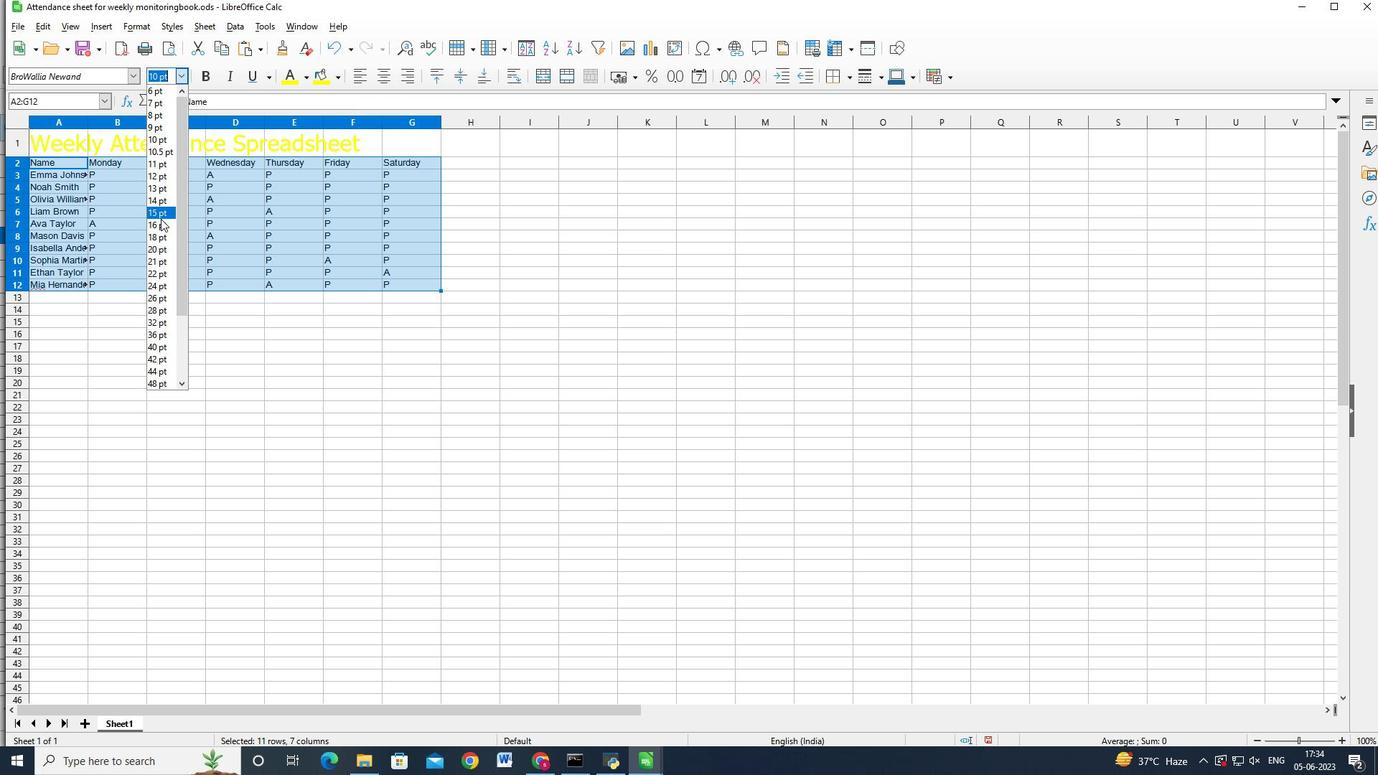 
Action: Mouse pressed left at (160, 225)
Screenshot: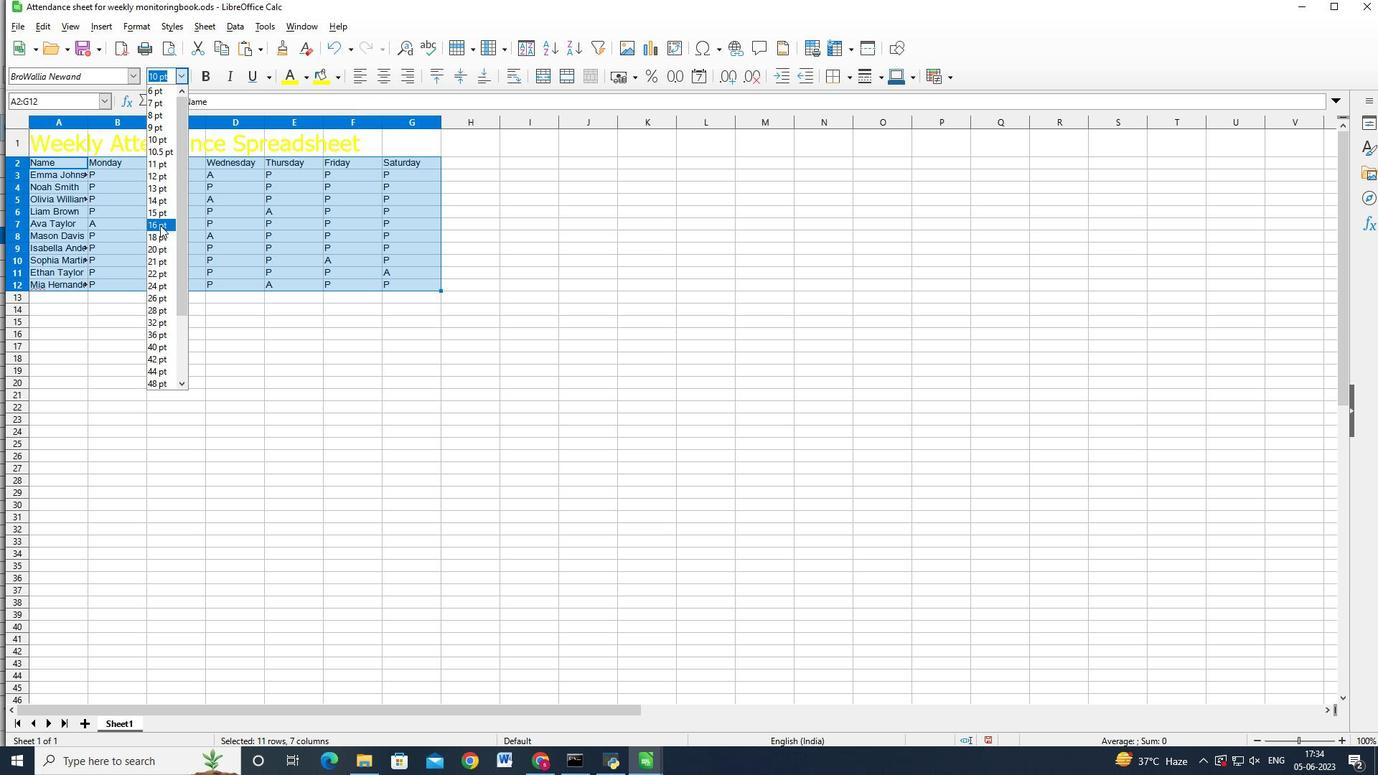 
Action: Mouse moved to (71, 142)
Screenshot: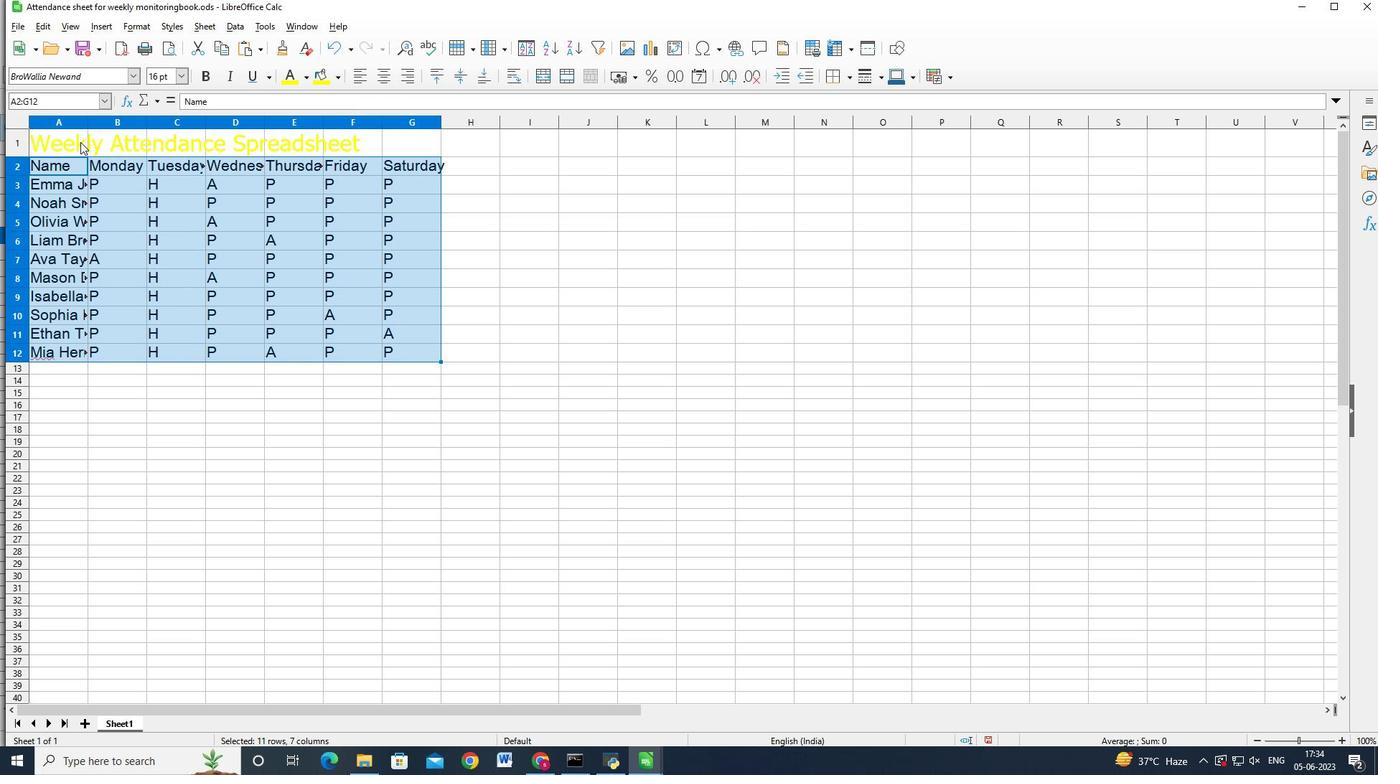 
Action: Mouse pressed left at (71, 142)
Screenshot: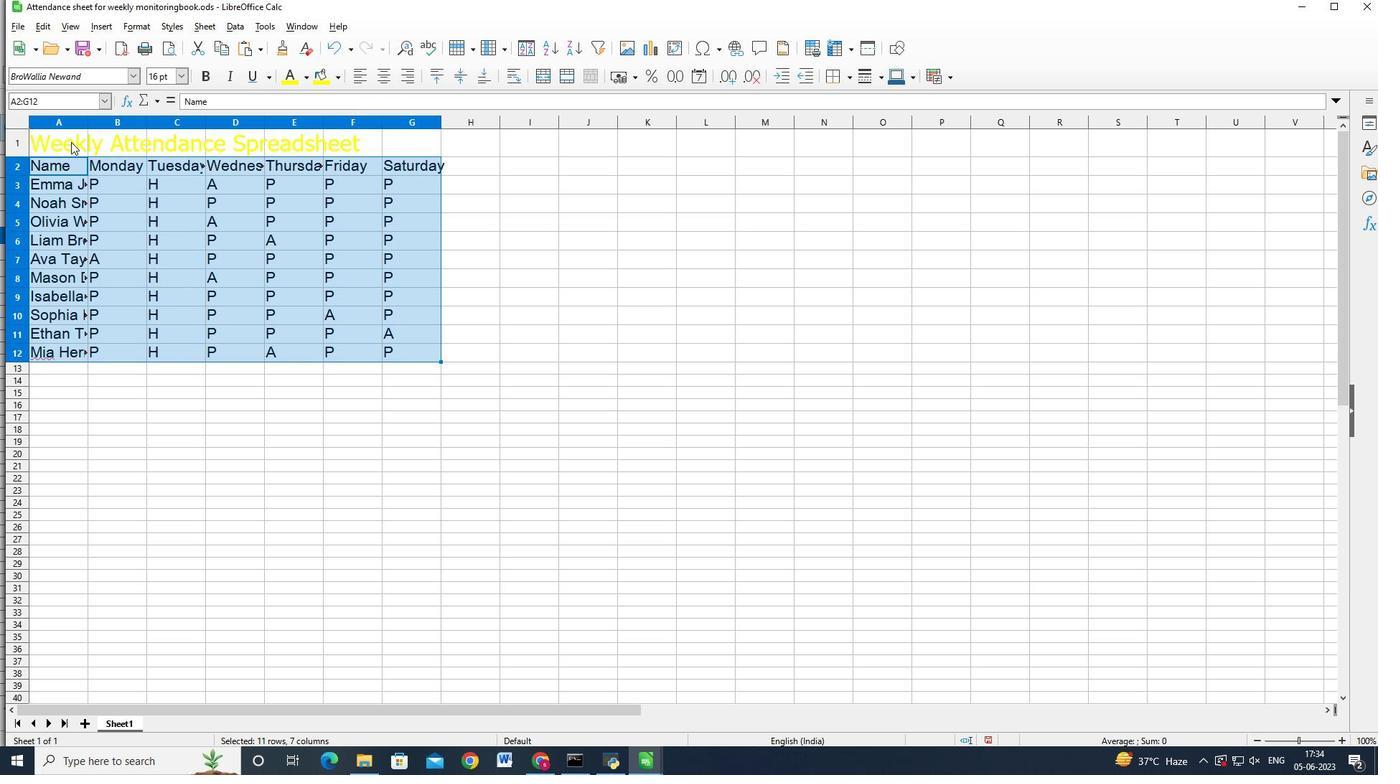 
Action: Mouse moved to (104, 139)
Screenshot: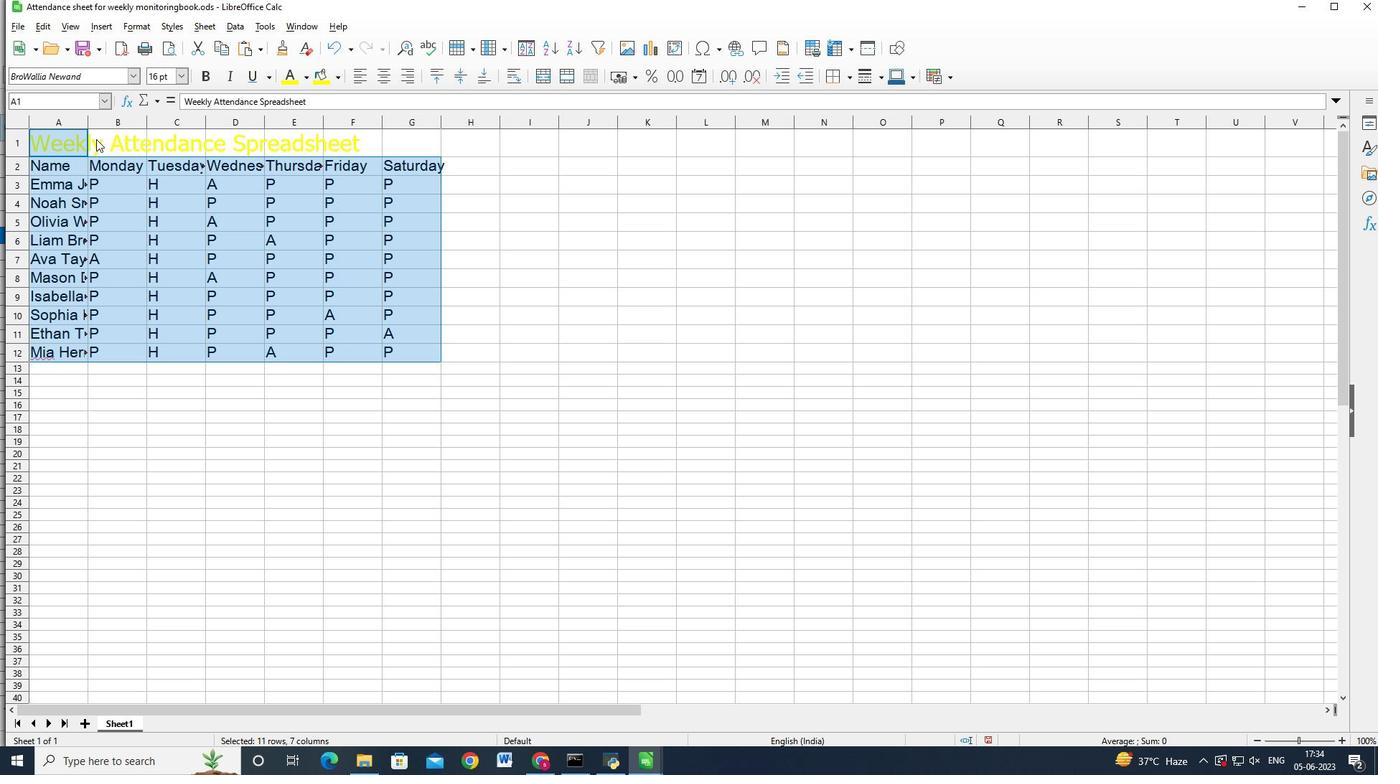 
Action: Mouse pressed left at (104, 139)
Screenshot: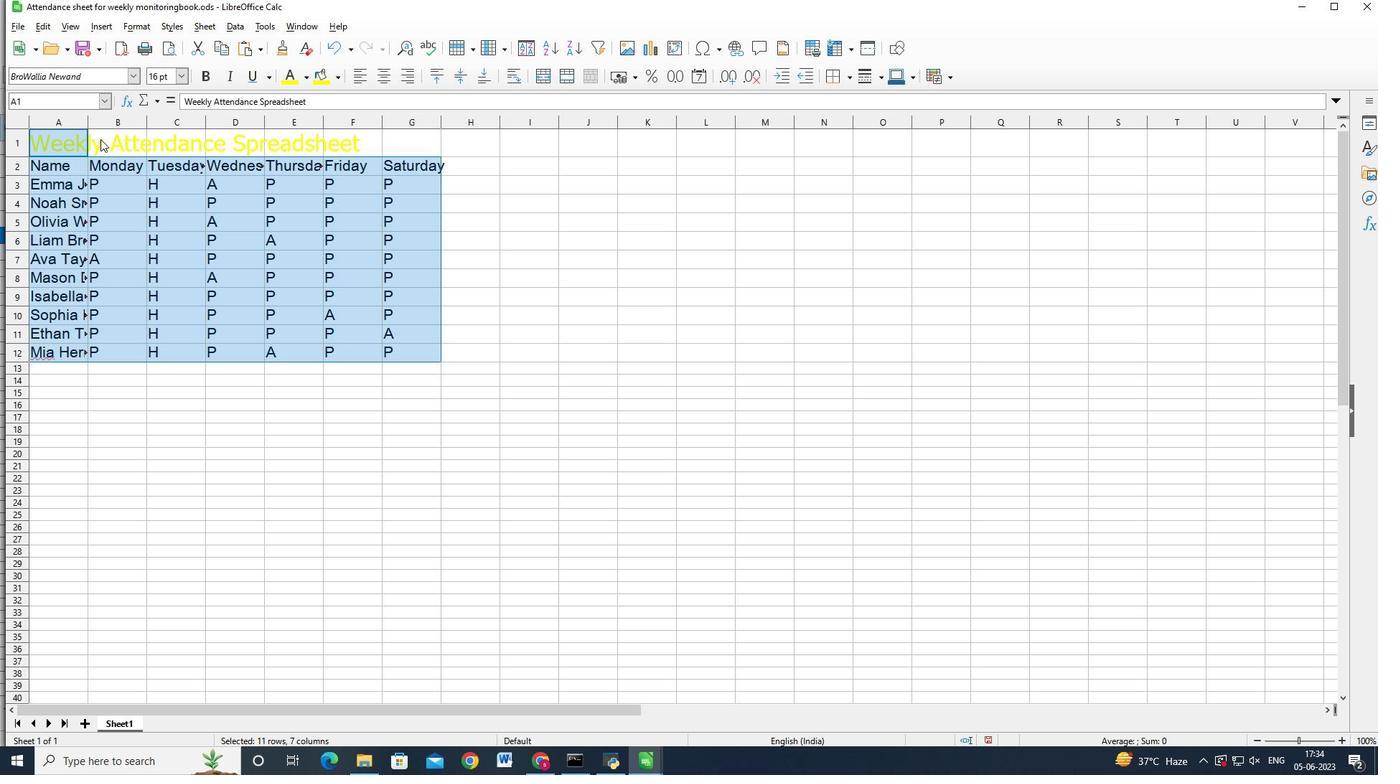
Action: Mouse moved to (153, 141)
Screenshot: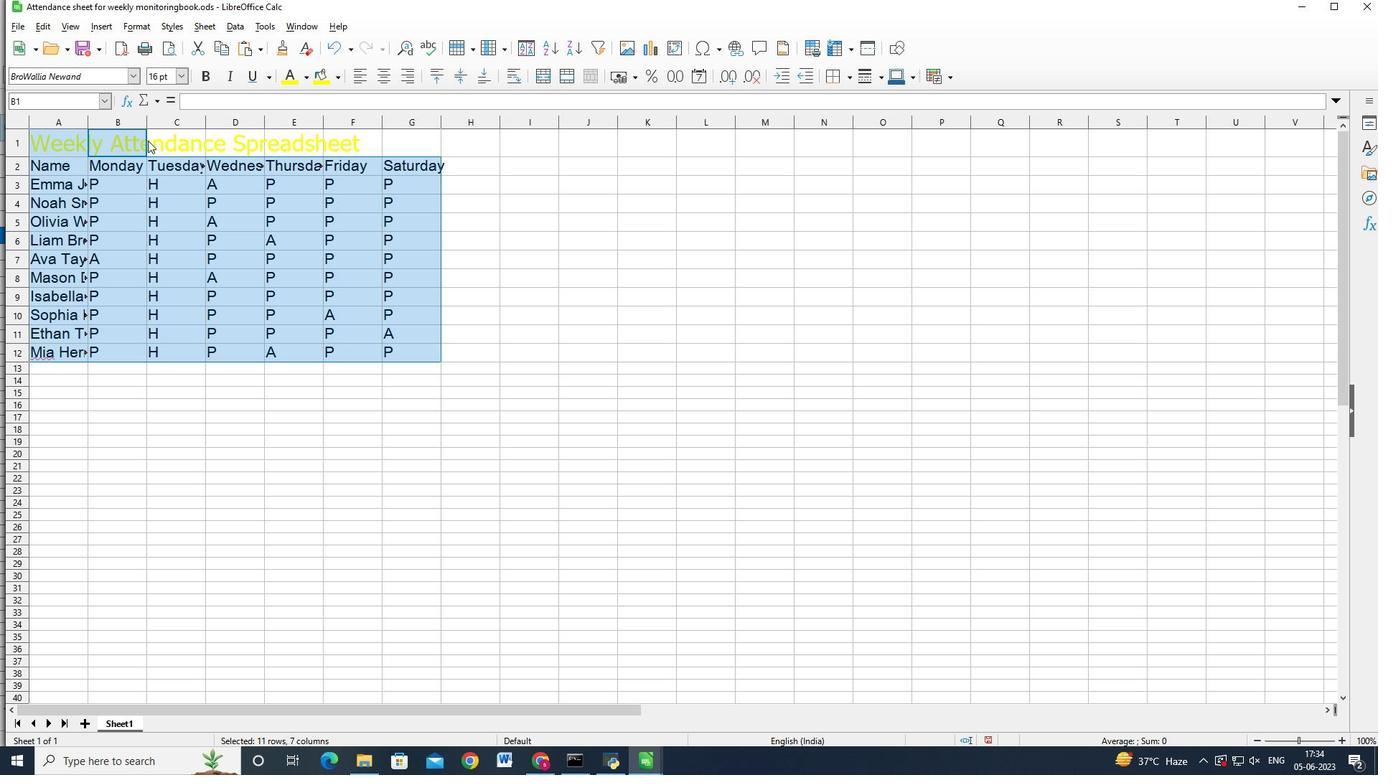 
Action: Mouse pressed left at (153, 141)
Screenshot: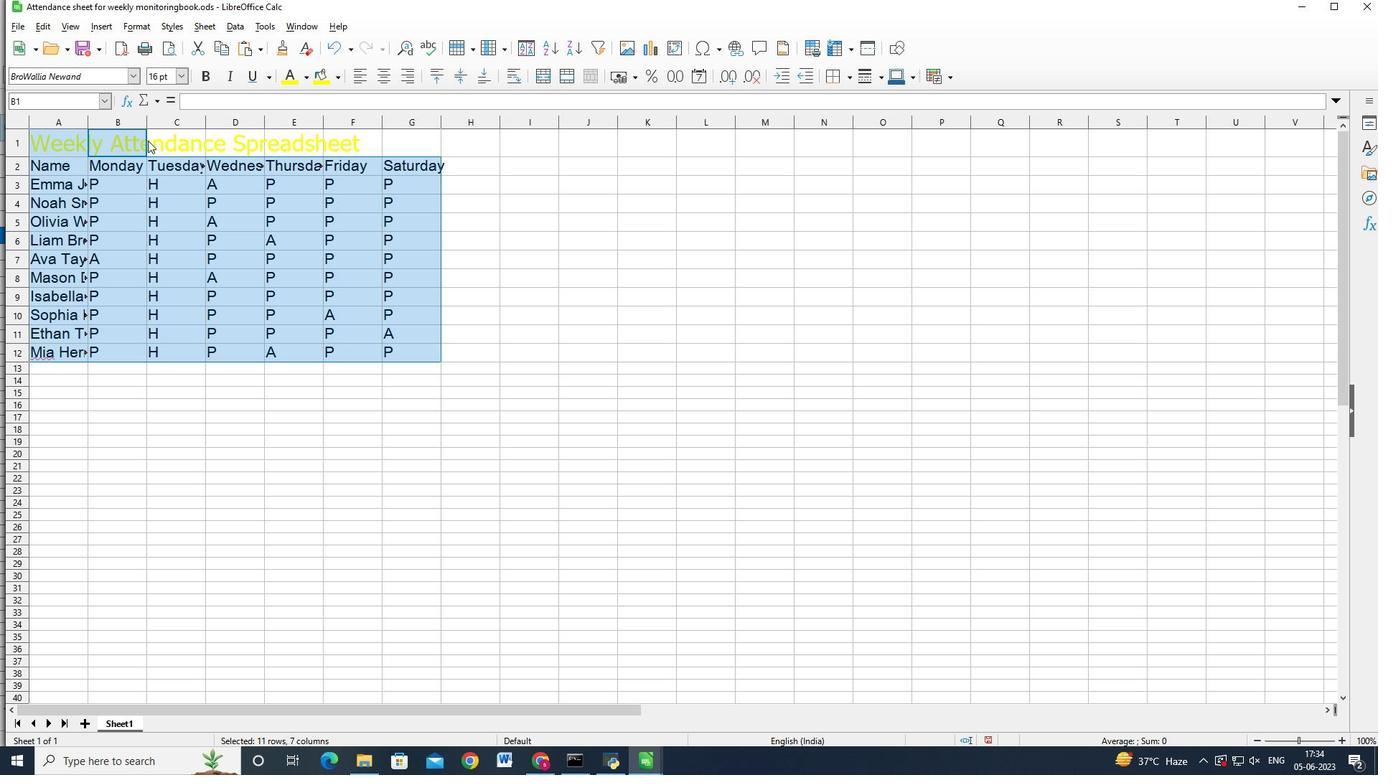 
Action: Mouse moved to (216, 144)
Screenshot: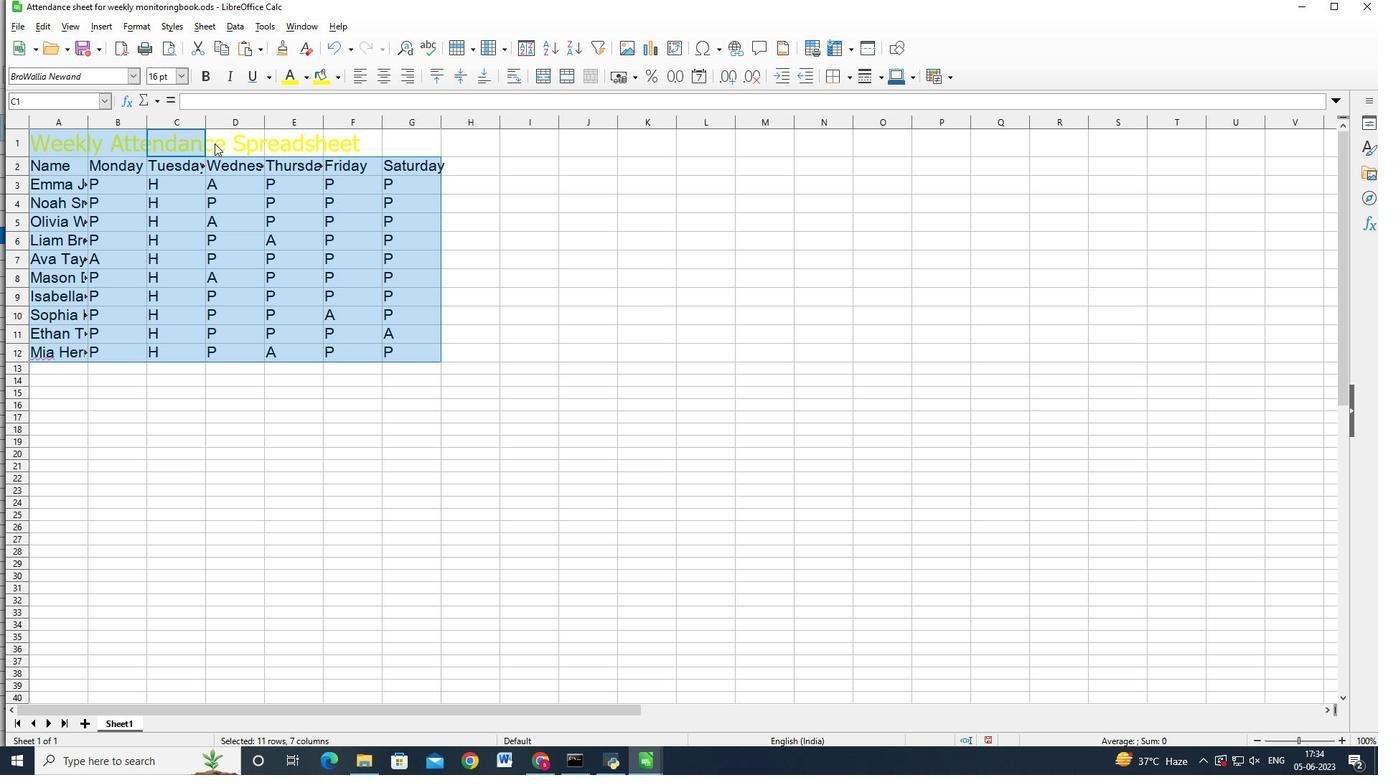 
Action: Mouse pressed left at (216, 144)
Screenshot: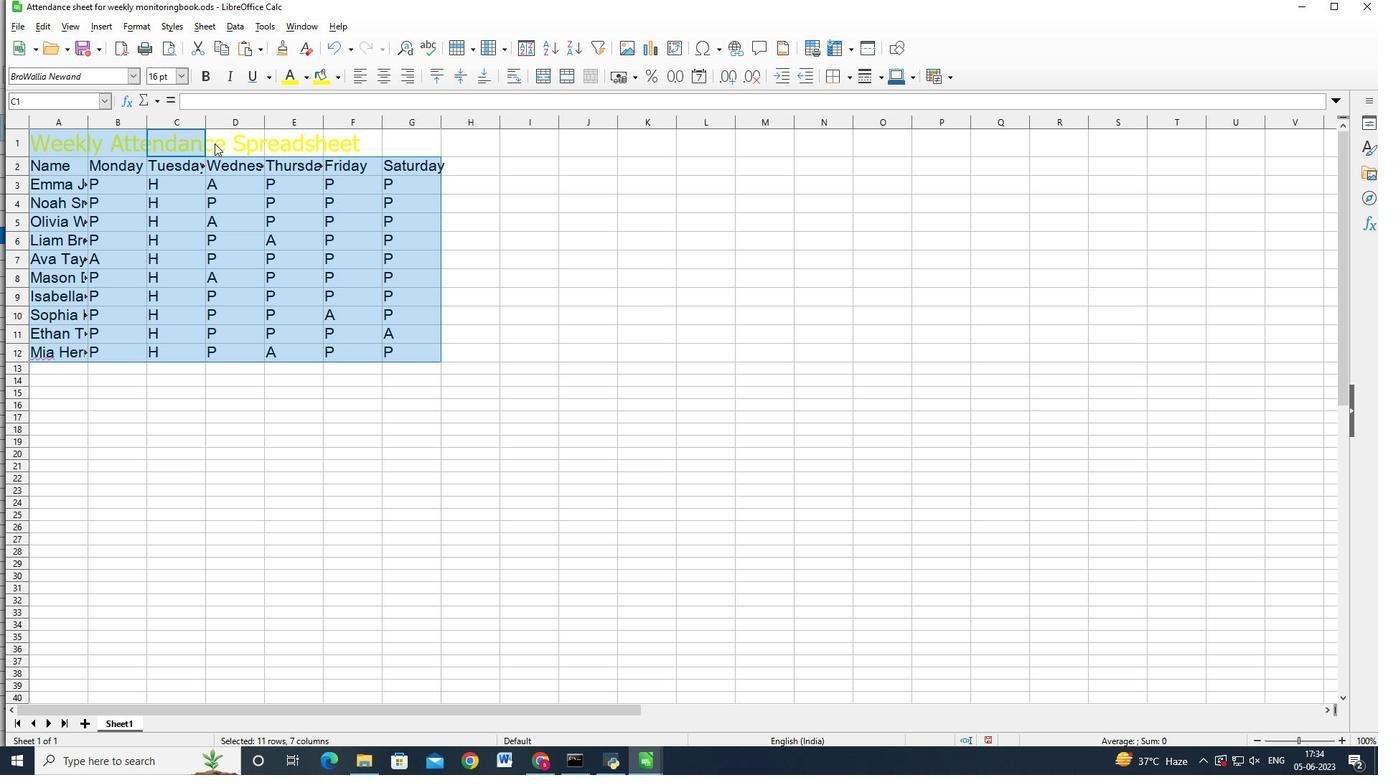 
Action: Mouse moved to (289, 145)
Screenshot: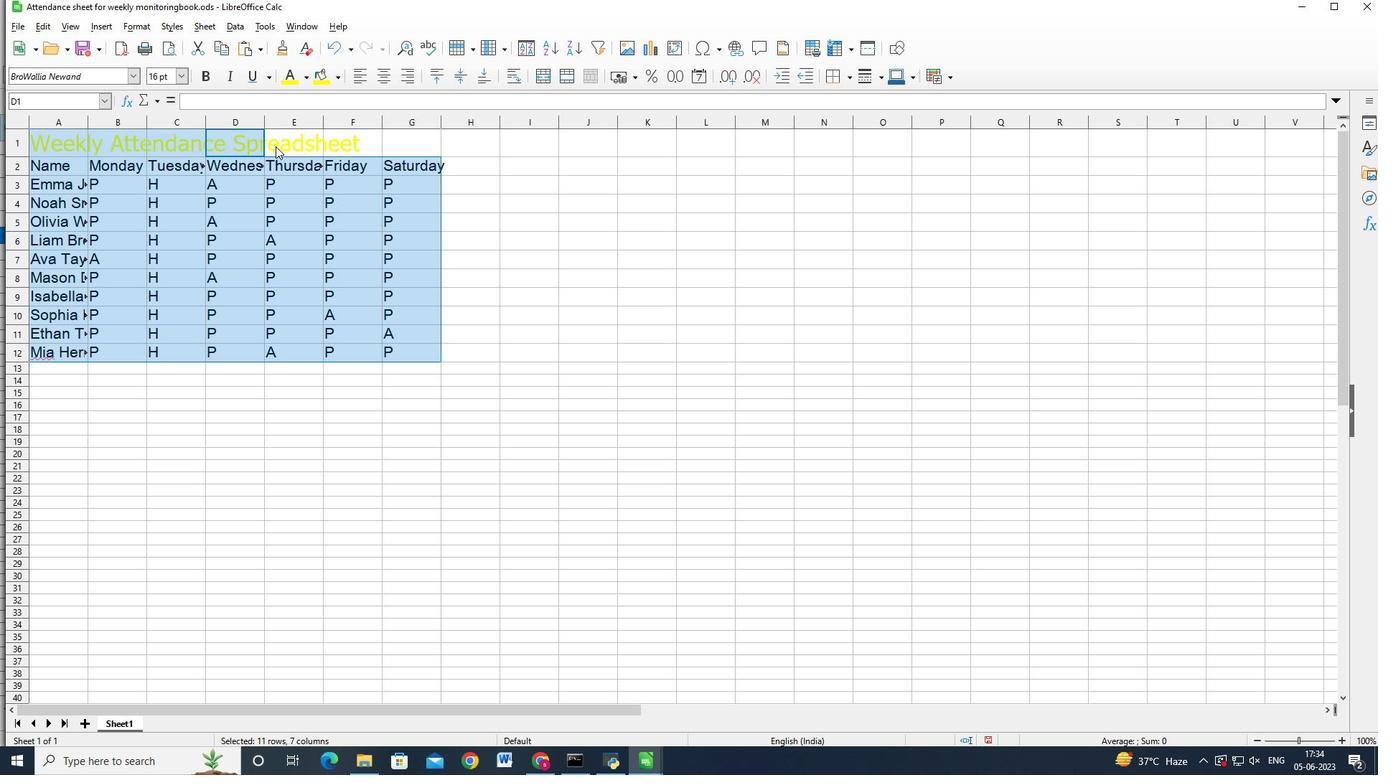 
Action: Mouse pressed left at (289, 145)
Screenshot: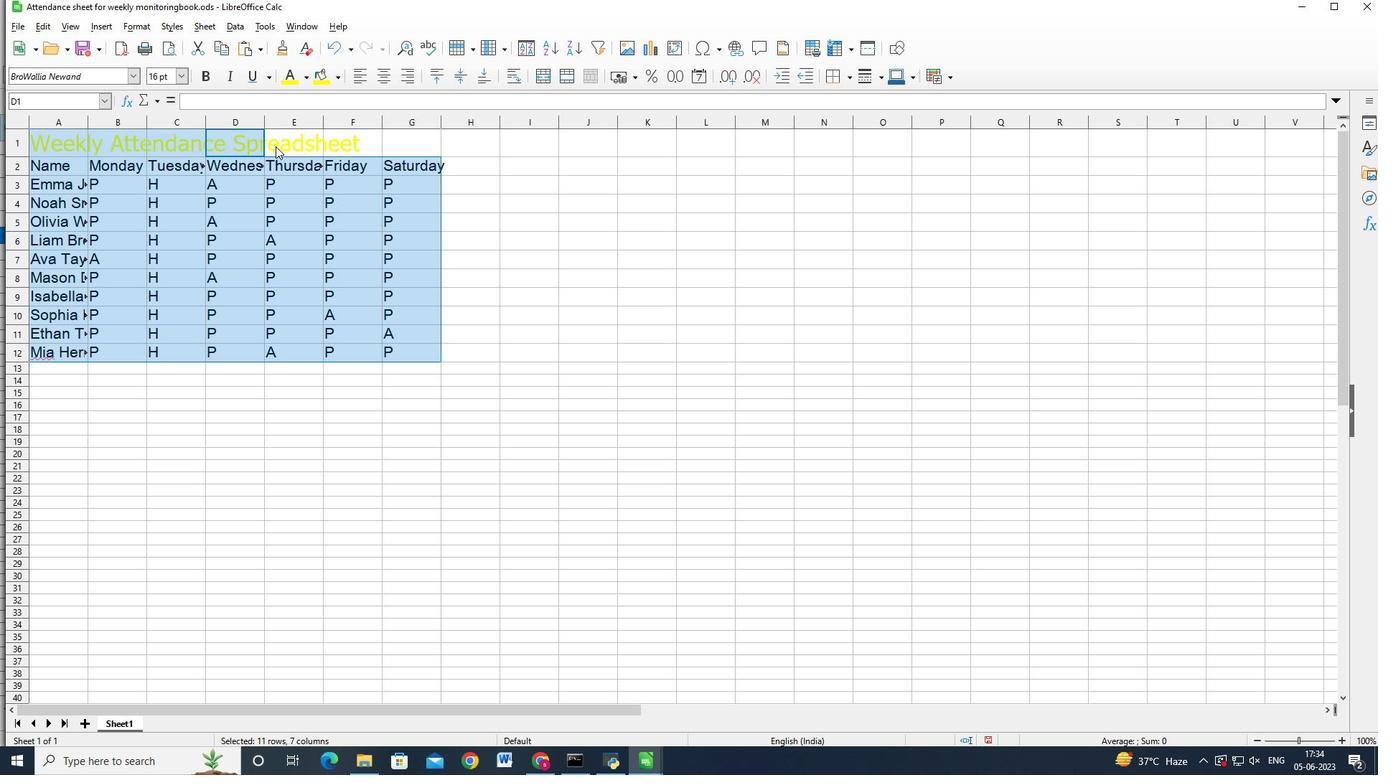 
Action: Mouse moved to (354, 142)
Screenshot: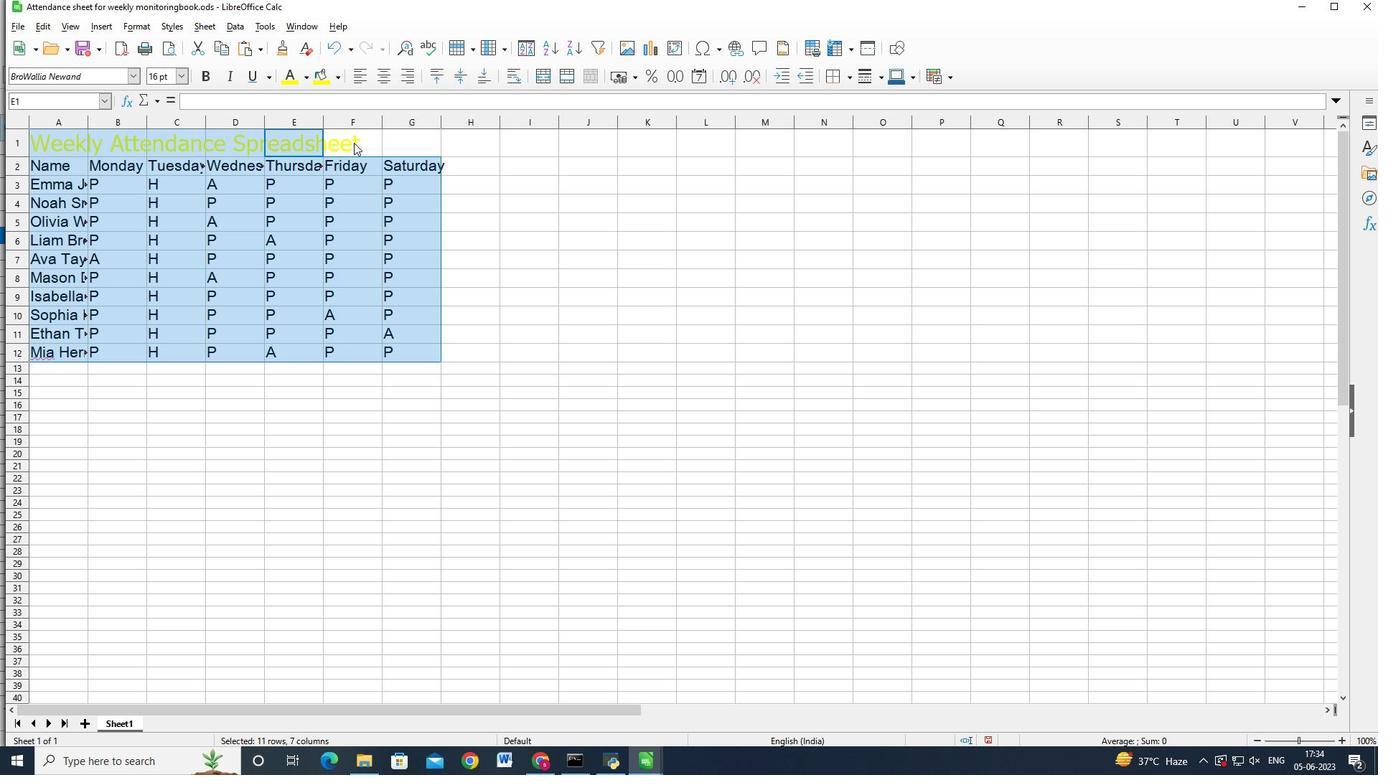 
Action: Mouse pressed left at (354, 142)
Screenshot: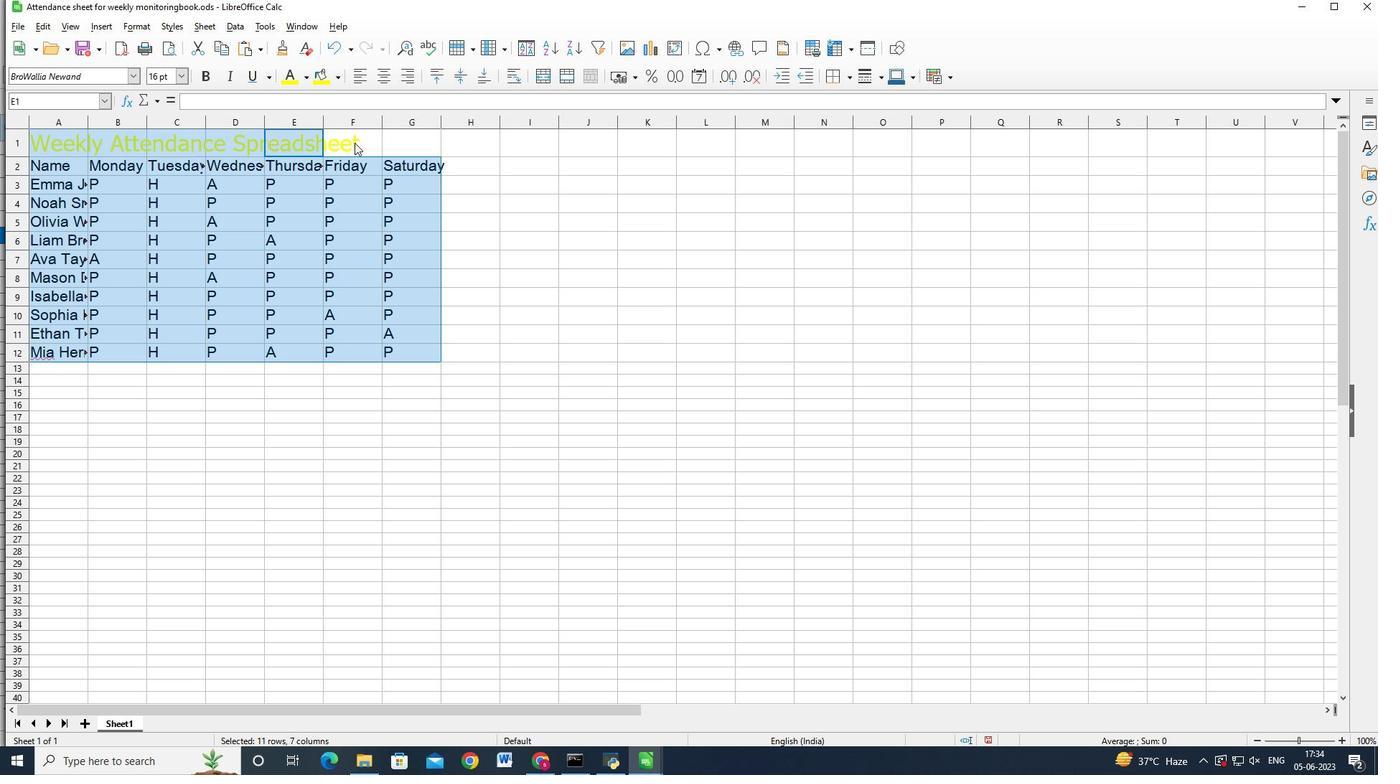 
Action: Mouse moved to (442, 66)
Screenshot: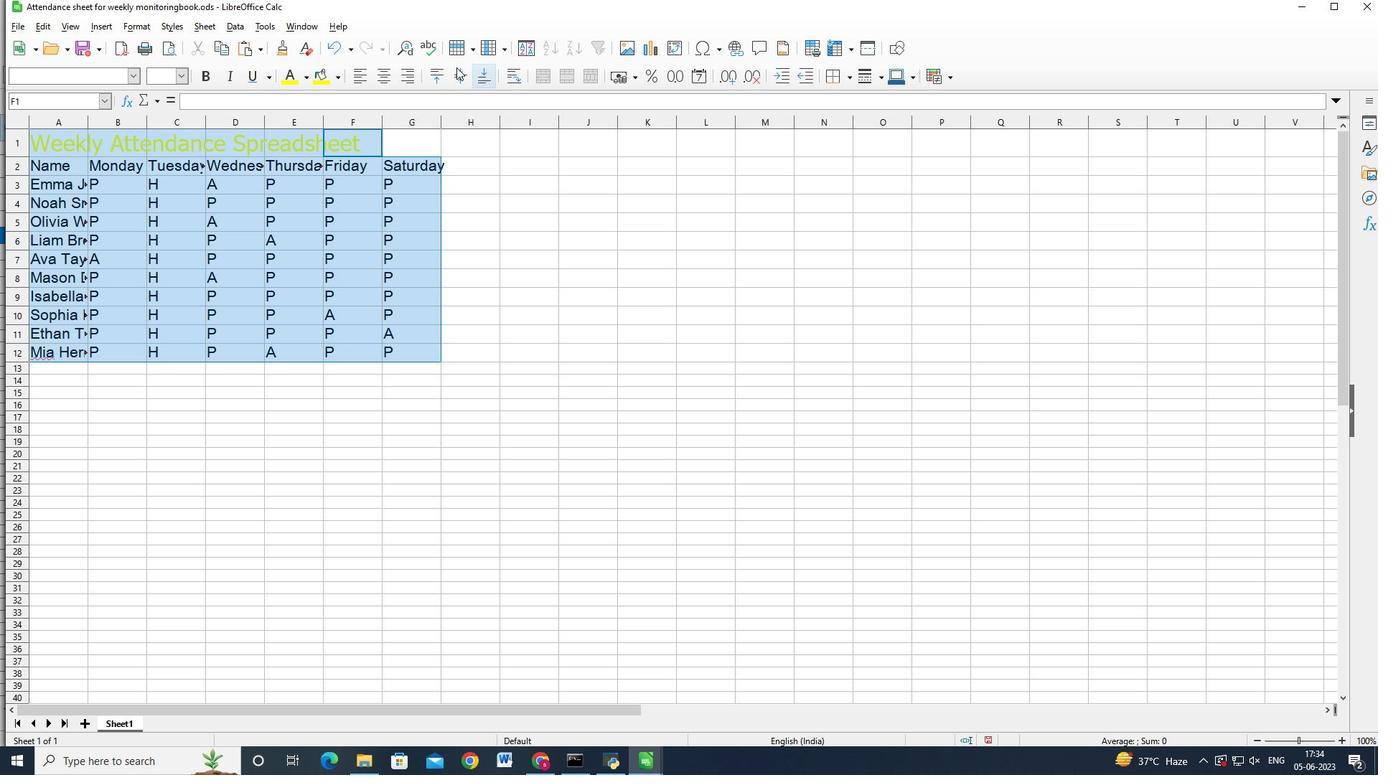 
Action: Mouse pressed left at (442, 66)
Screenshot: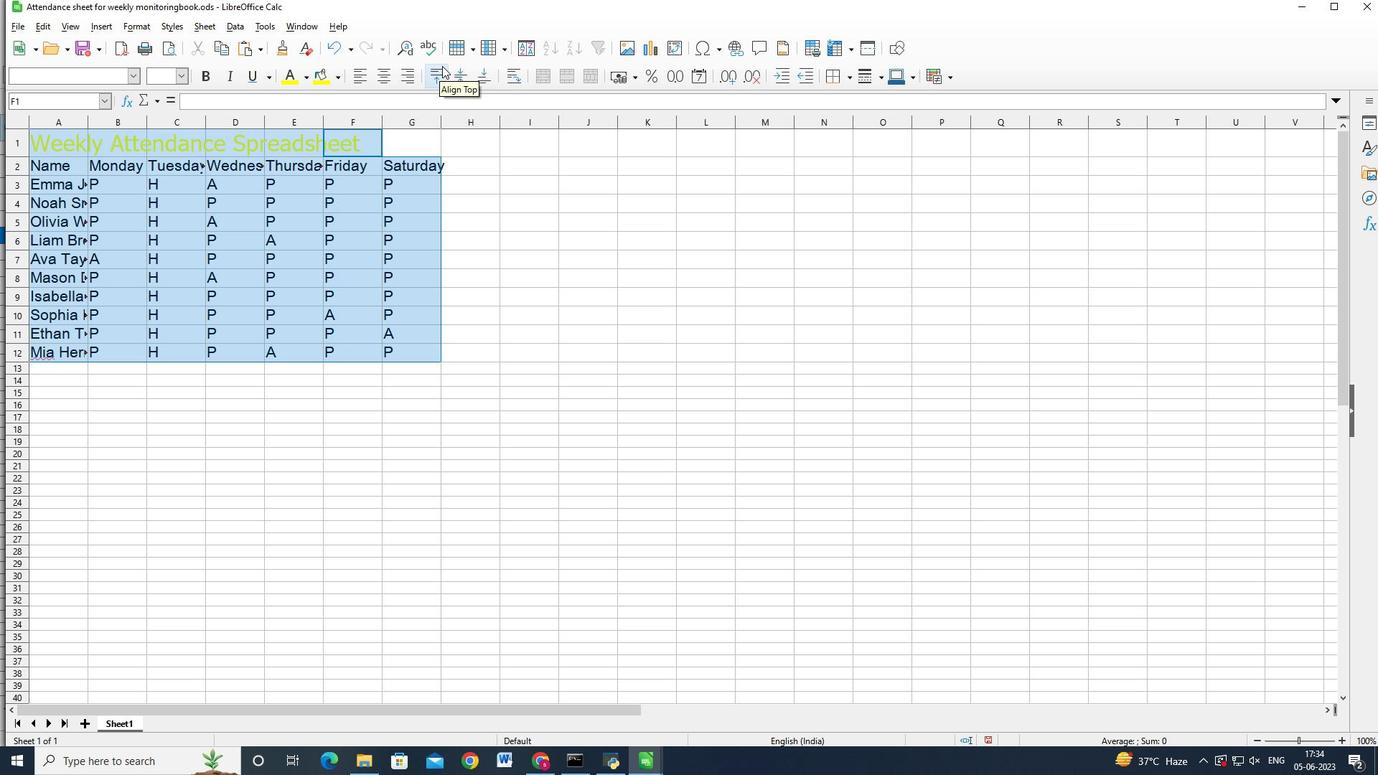 
Action: Mouse moved to (481, 259)
Screenshot: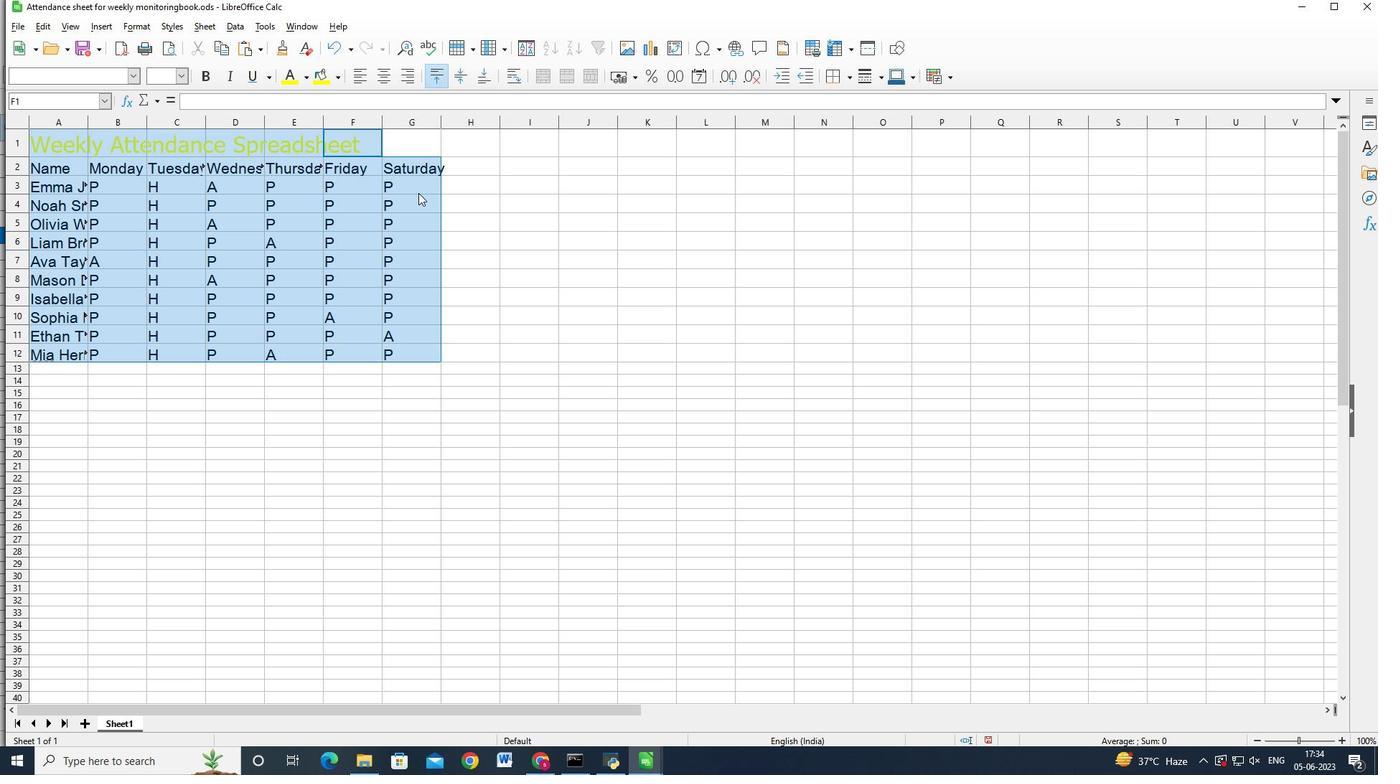 
Action: Key pressed ctrl+S
Screenshot: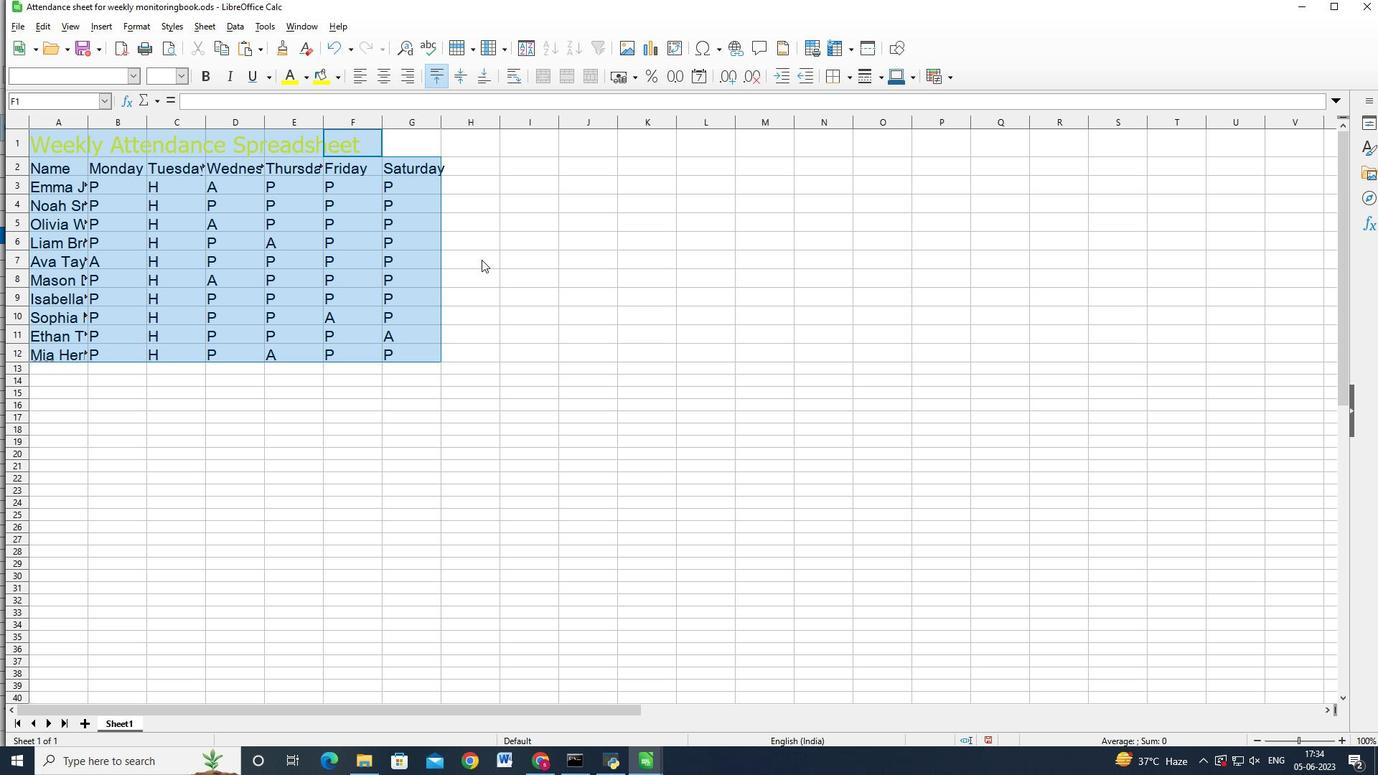 
Action: Mouse moved to (648, 277)
Screenshot: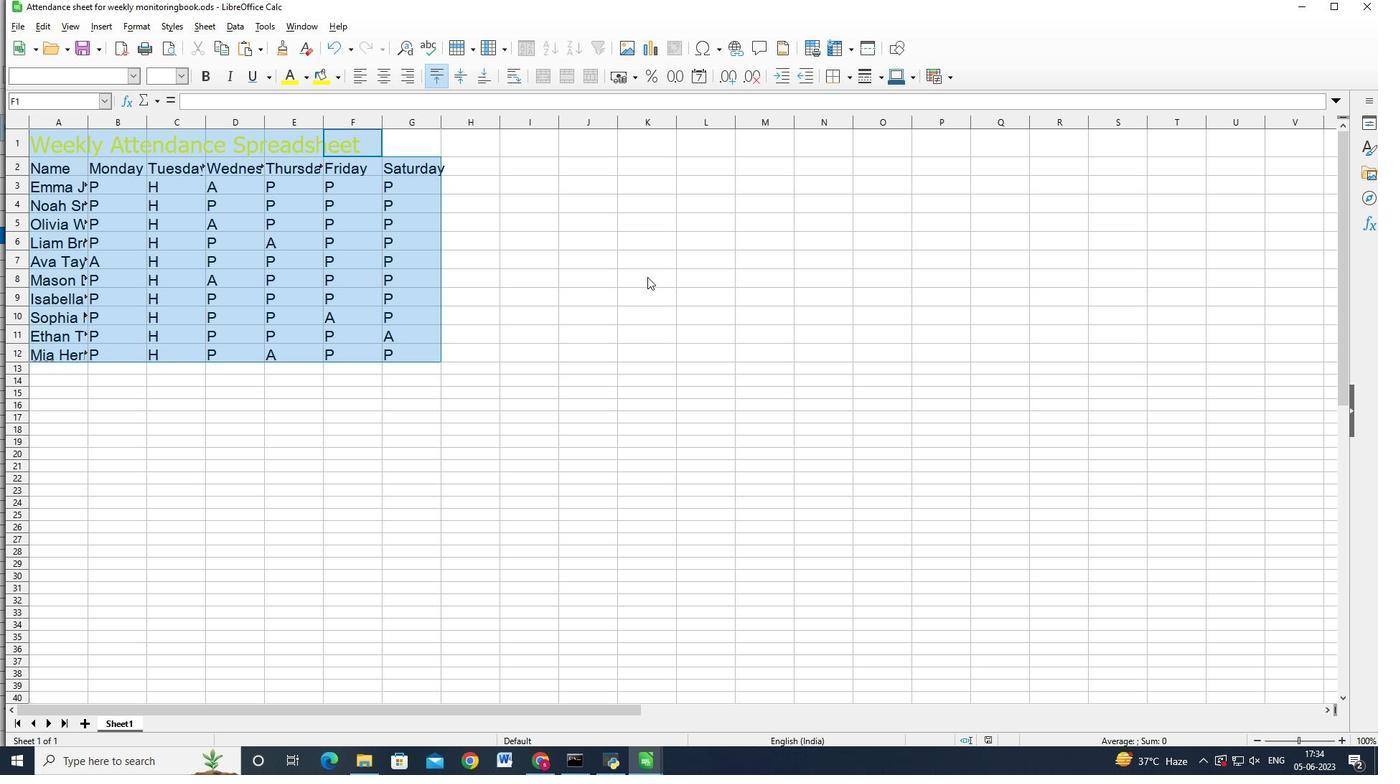 
